 Task: Create a due date automation trigger when advanced on, on the monday of the week a card is due add fields without all custom fields completed at 11:00 AM.
Action: Mouse moved to (1006, 290)
Screenshot: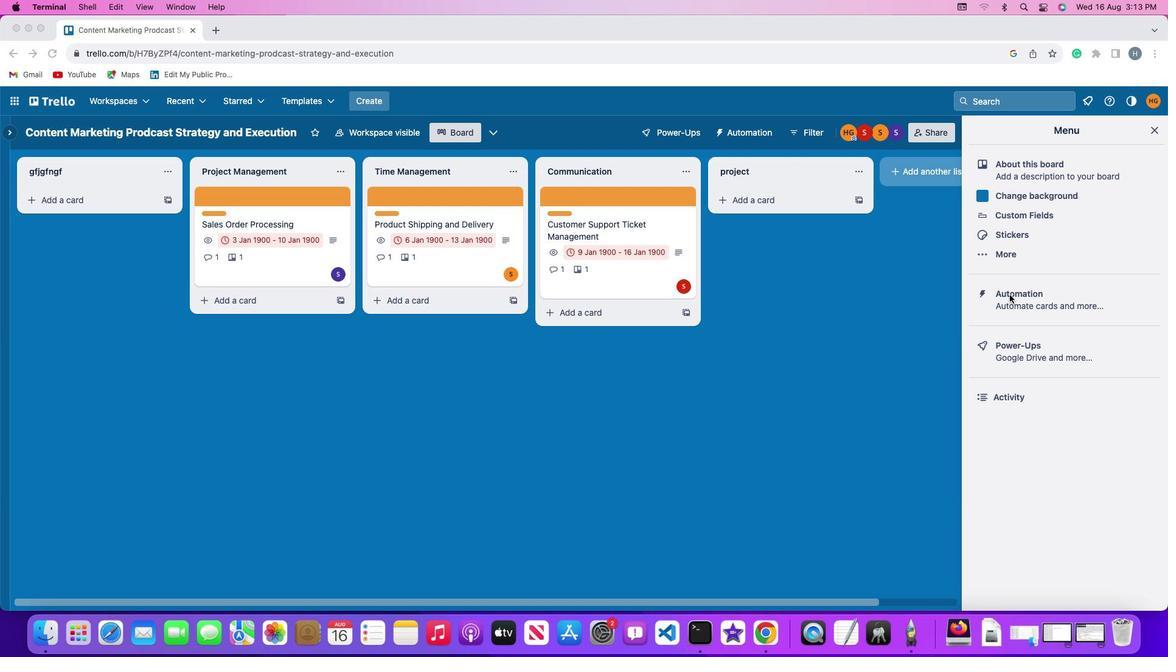 
Action: Mouse pressed left at (1006, 290)
Screenshot: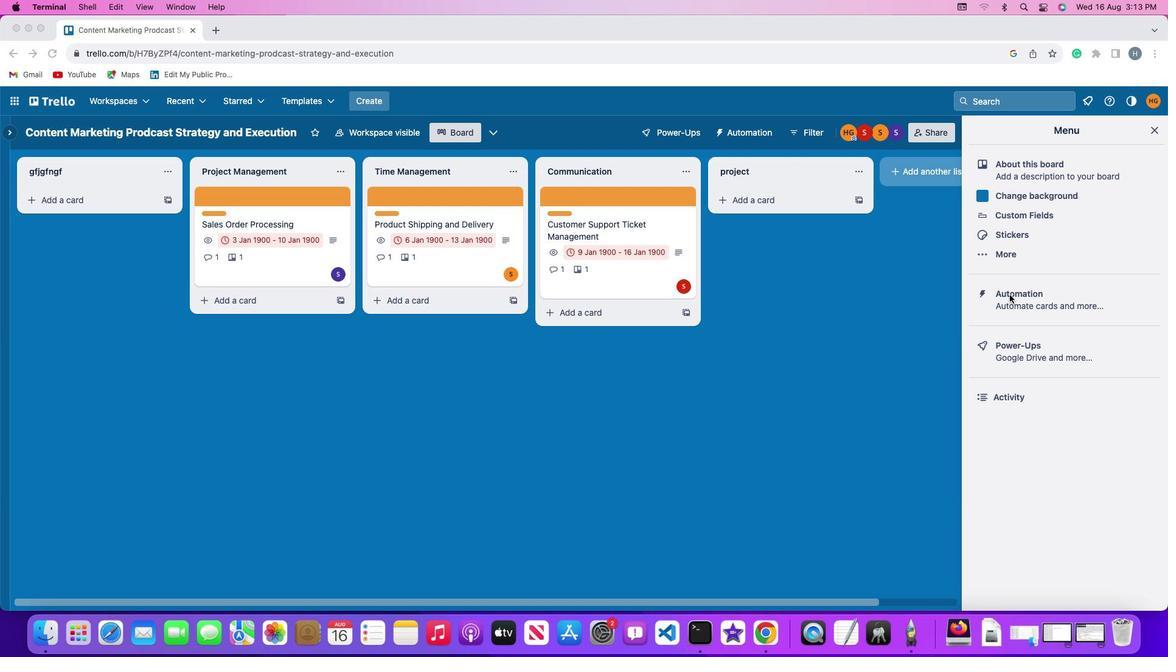 
Action: Mouse pressed left at (1006, 290)
Screenshot: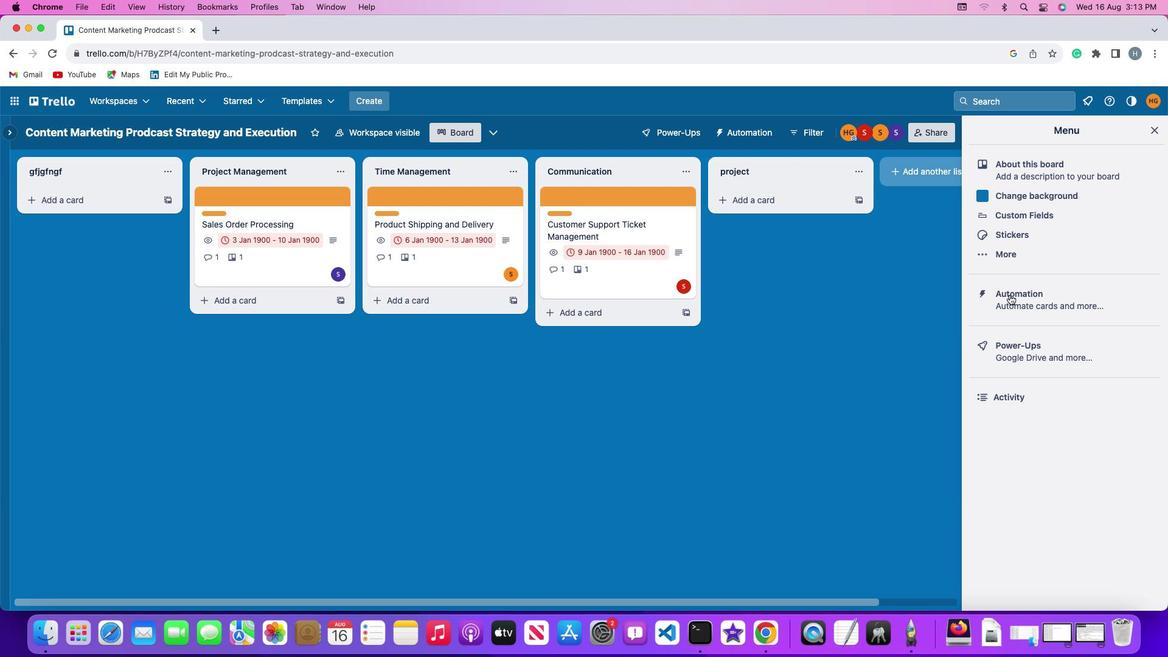 
Action: Mouse moved to (80, 285)
Screenshot: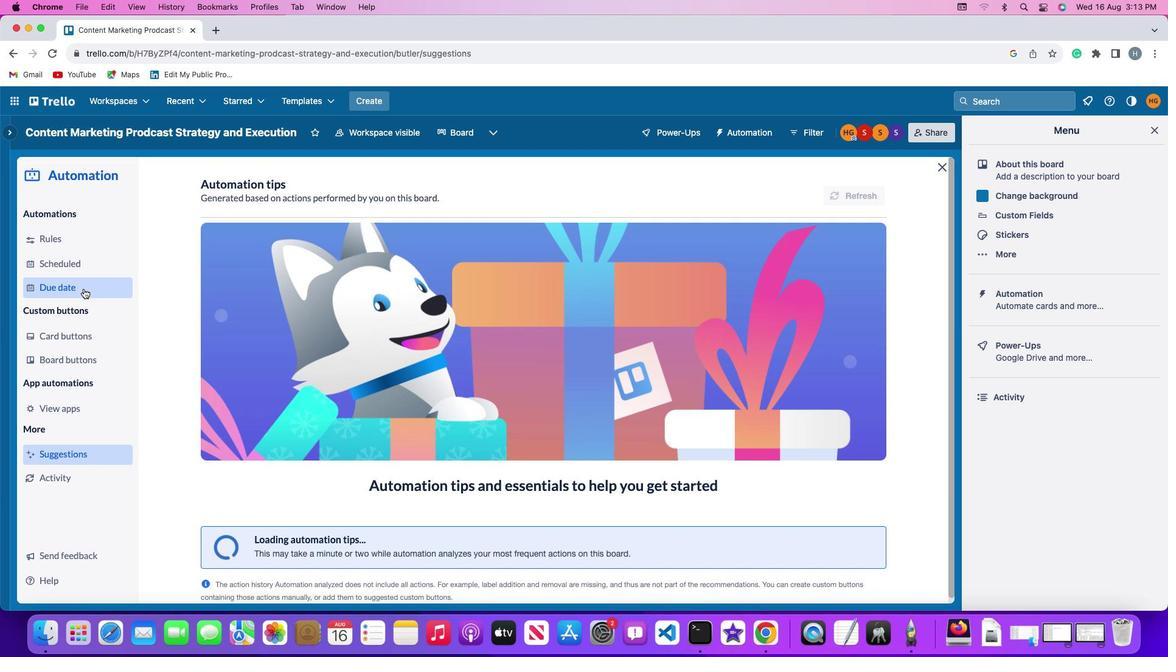 
Action: Mouse pressed left at (80, 285)
Screenshot: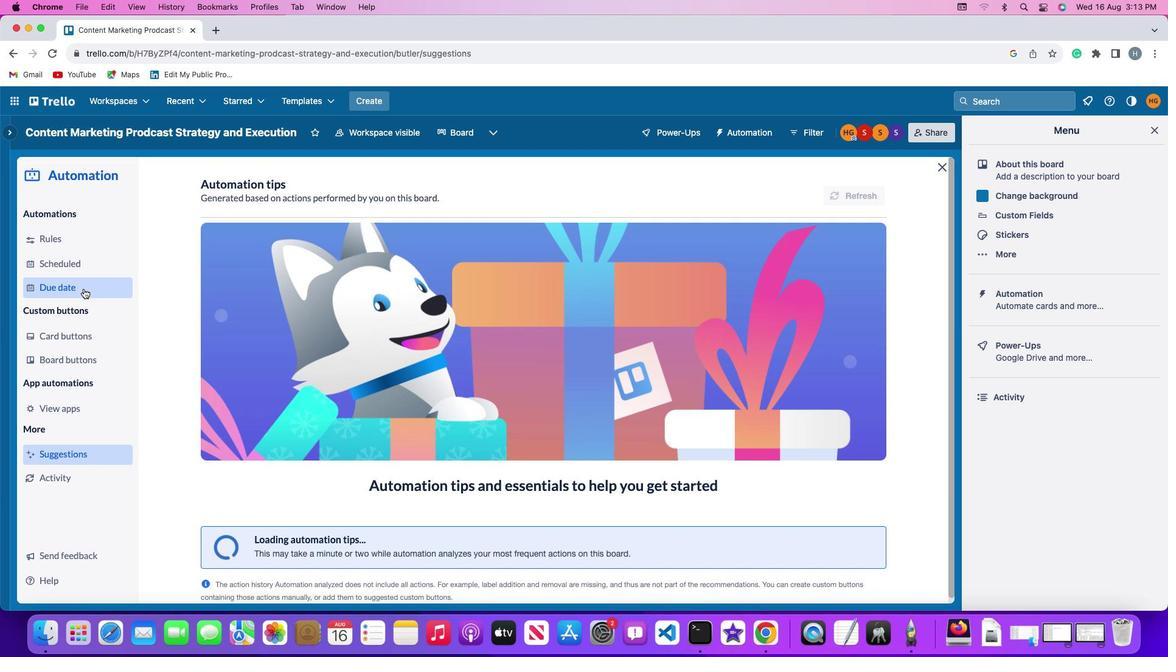 
Action: Mouse moved to (829, 180)
Screenshot: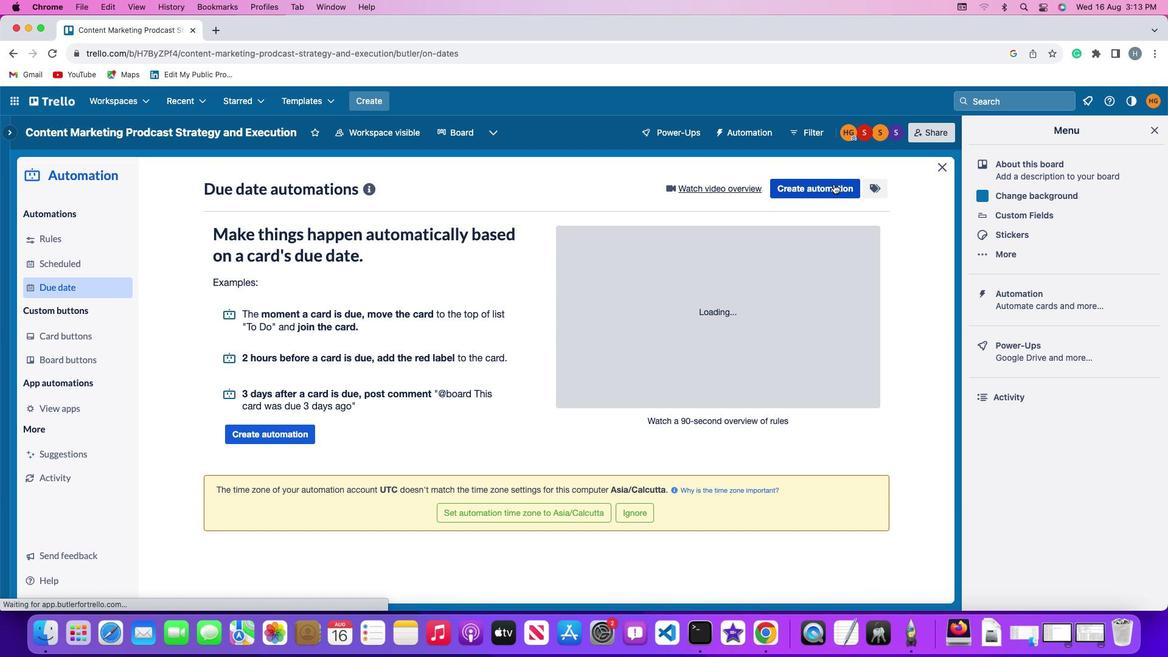 
Action: Mouse pressed left at (829, 180)
Screenshot: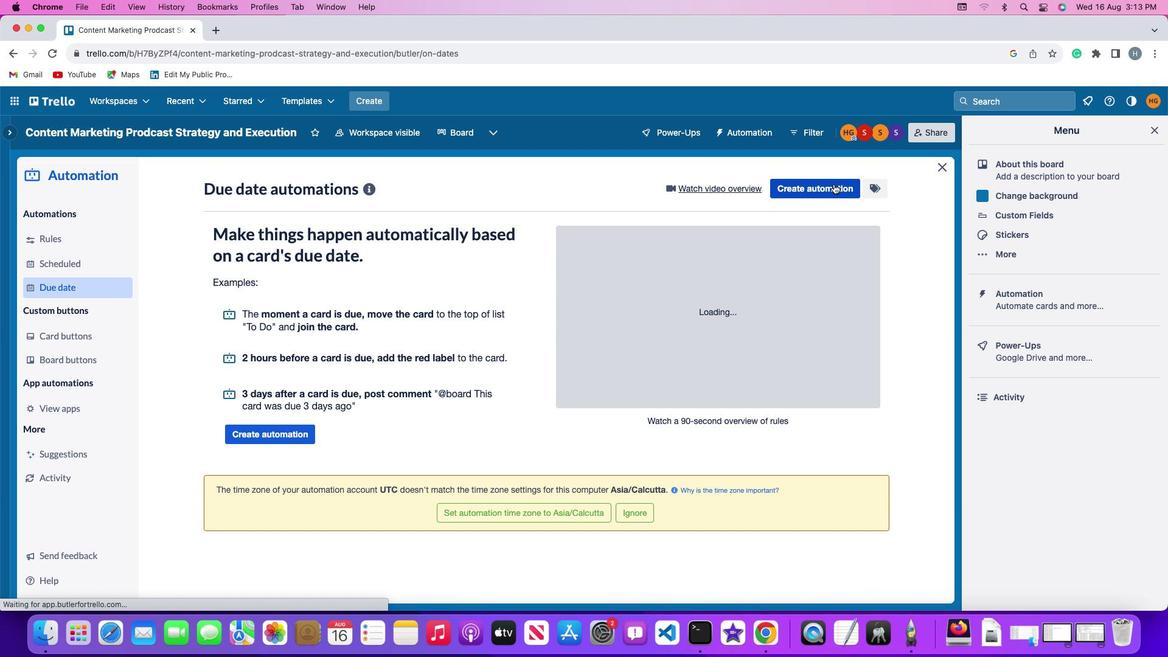 
Action: Mouse moved to (265, 304)
Screenshot: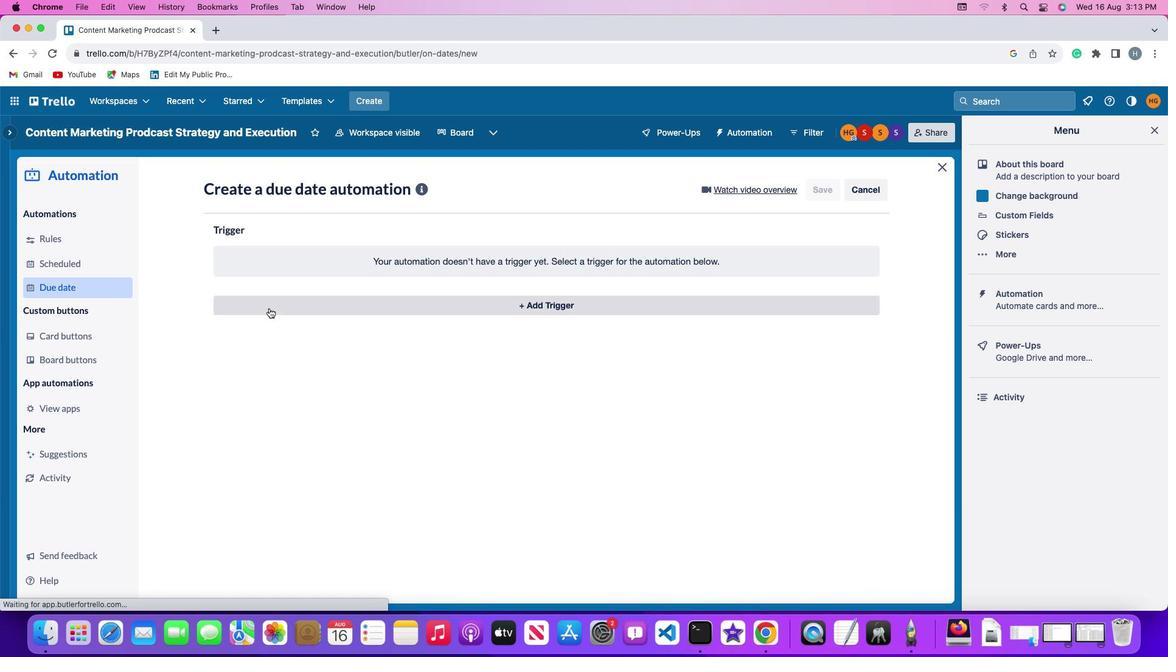 
Action: Mouse pressed left at (265, 304)
Screenshot: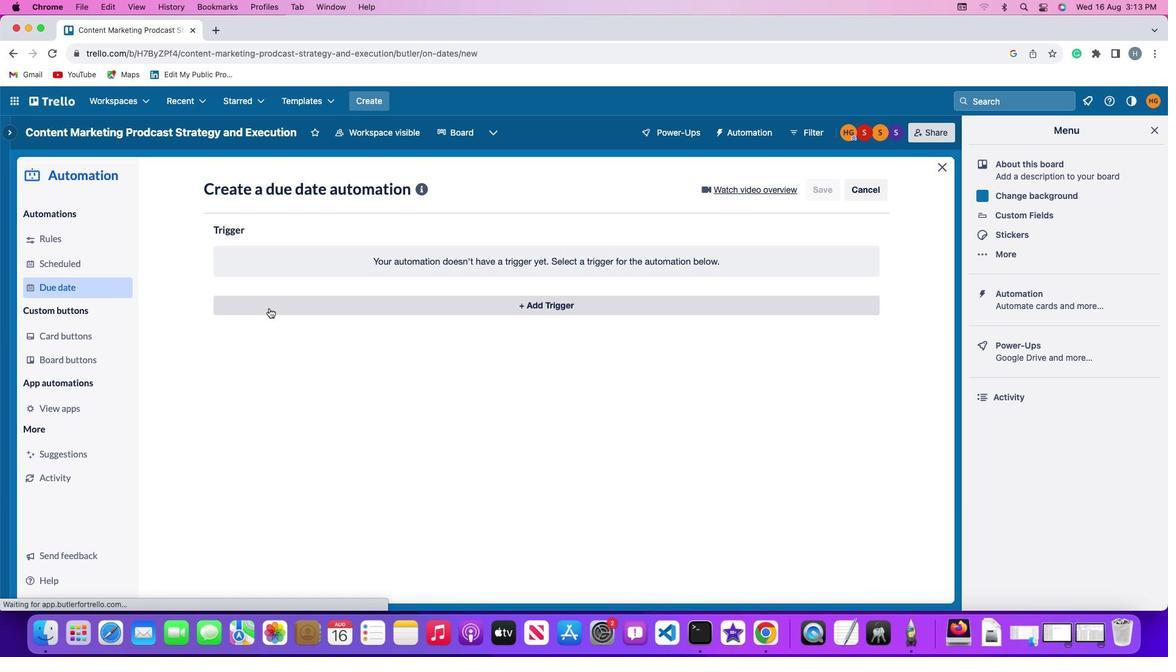 
Action: Mouse moved to (261, 533)
Screenshot: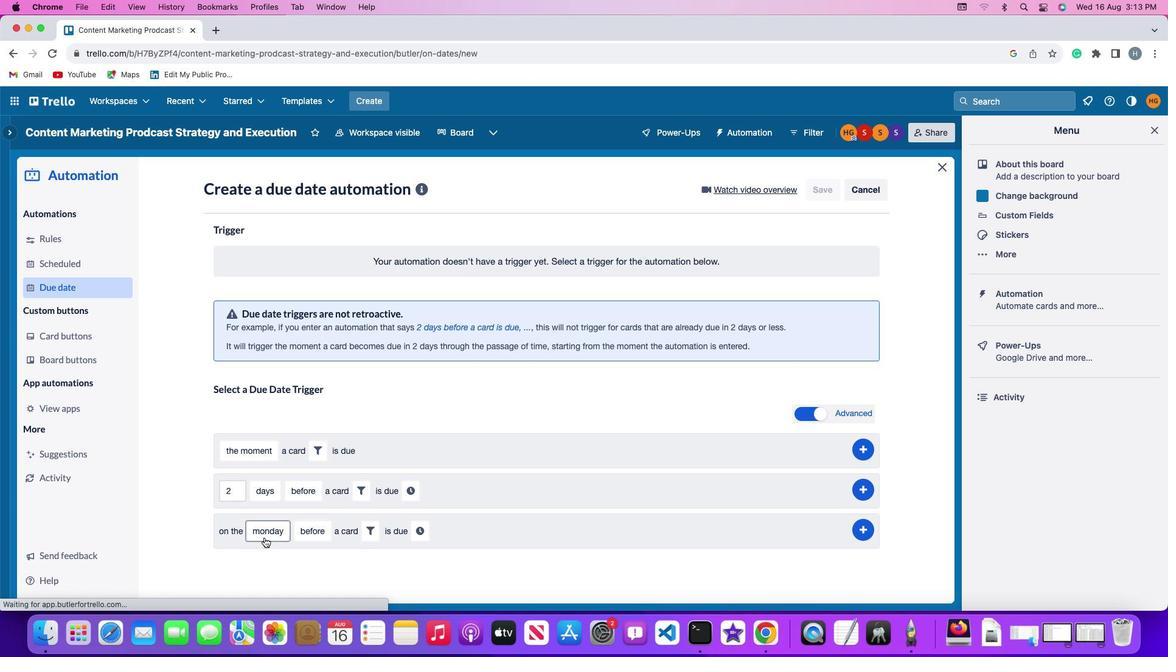 
Action: Mouse pressed left at (261, 533)
Screenshot: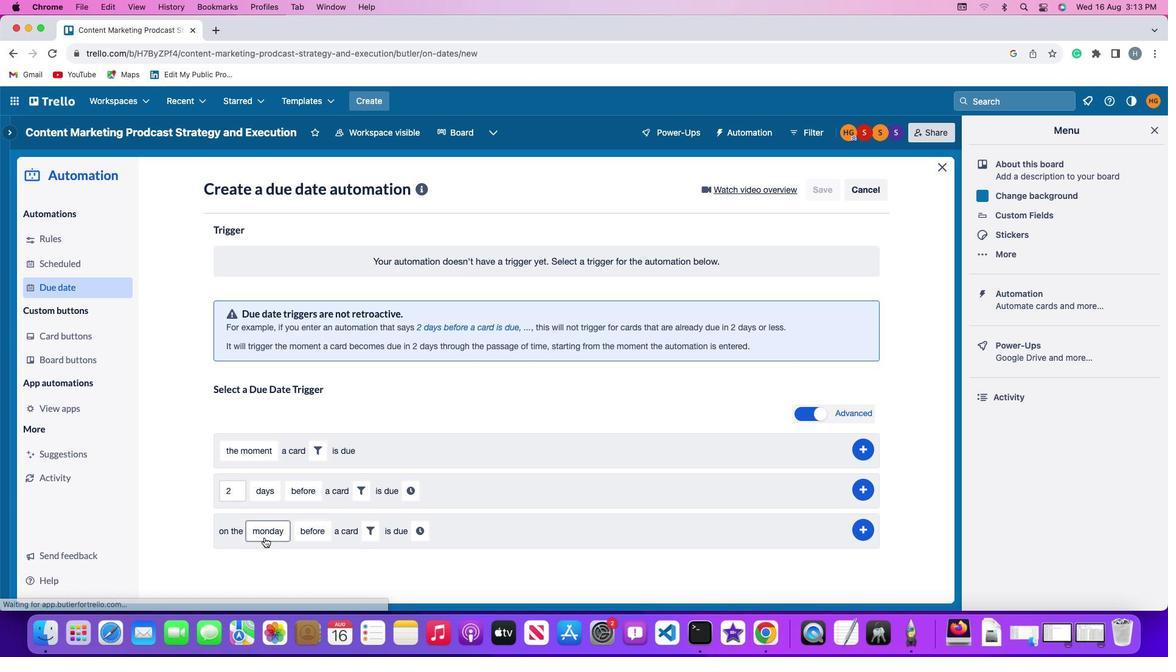 
Action: Mouse moved to (279, 351)
Screenshot: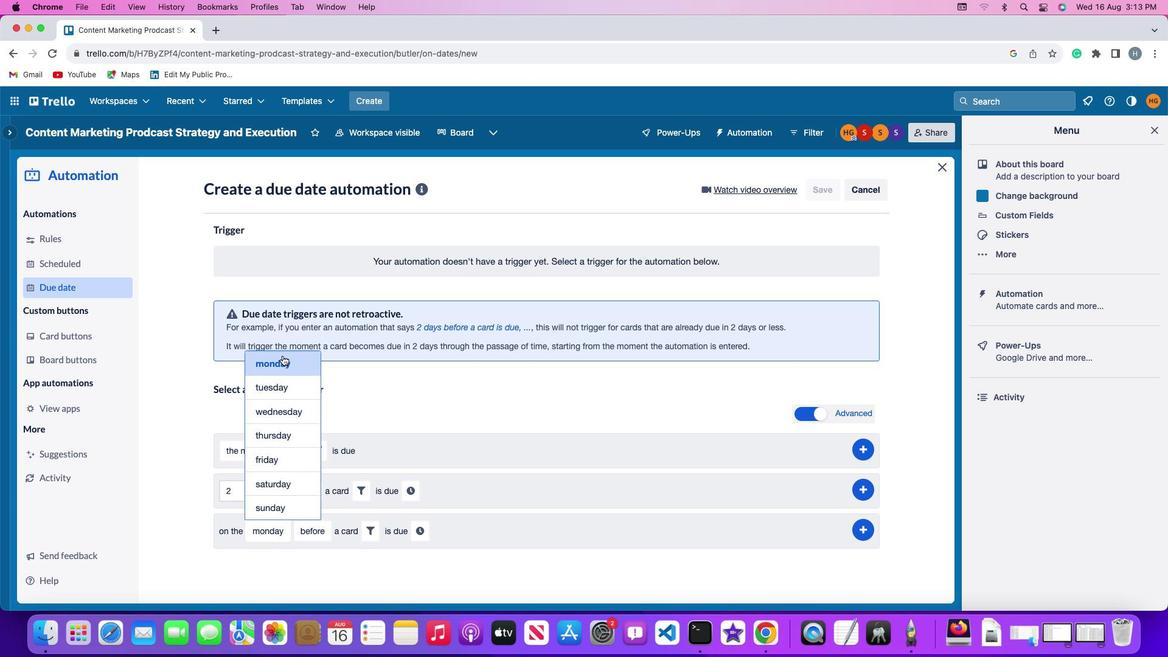 
Action: Mouse pressed left at (279, 351)
Screenshot: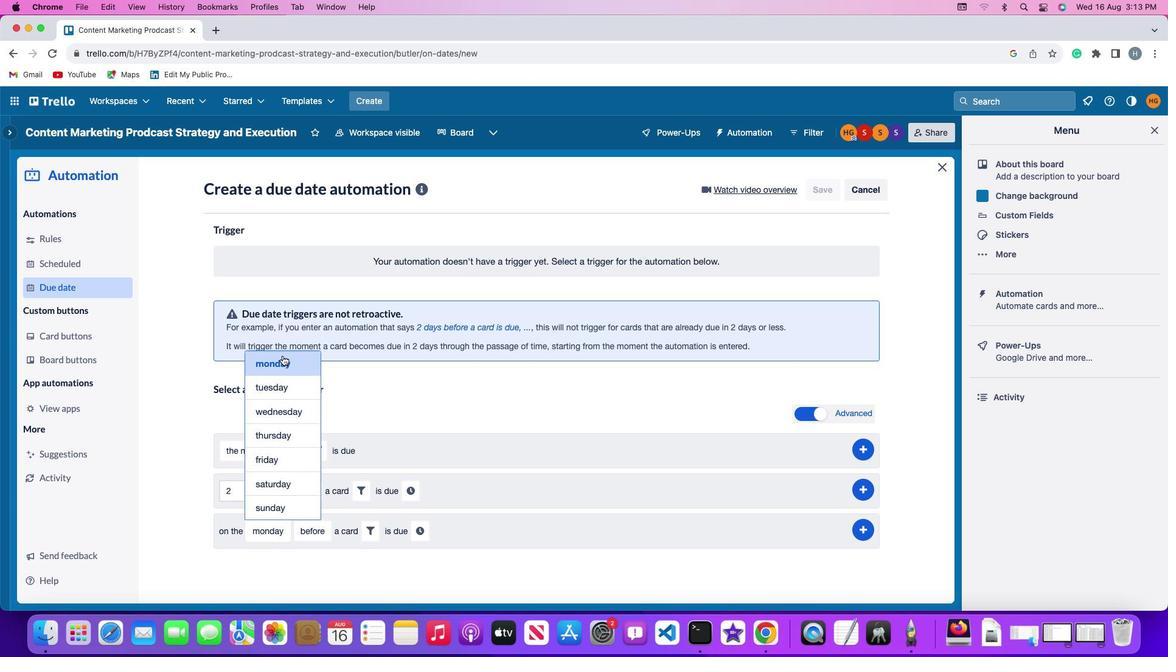 
Action: Mouse moved to (312, 529)
Screenshot: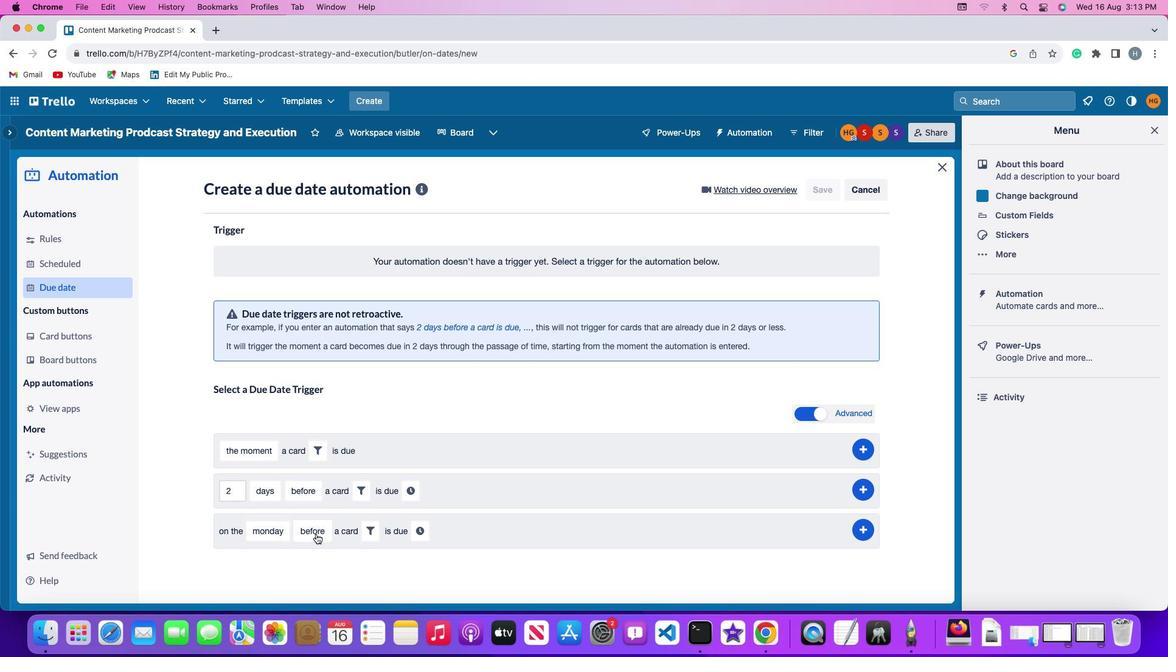 
Action: Mouse pressed left at (312, 529)
Screenshot: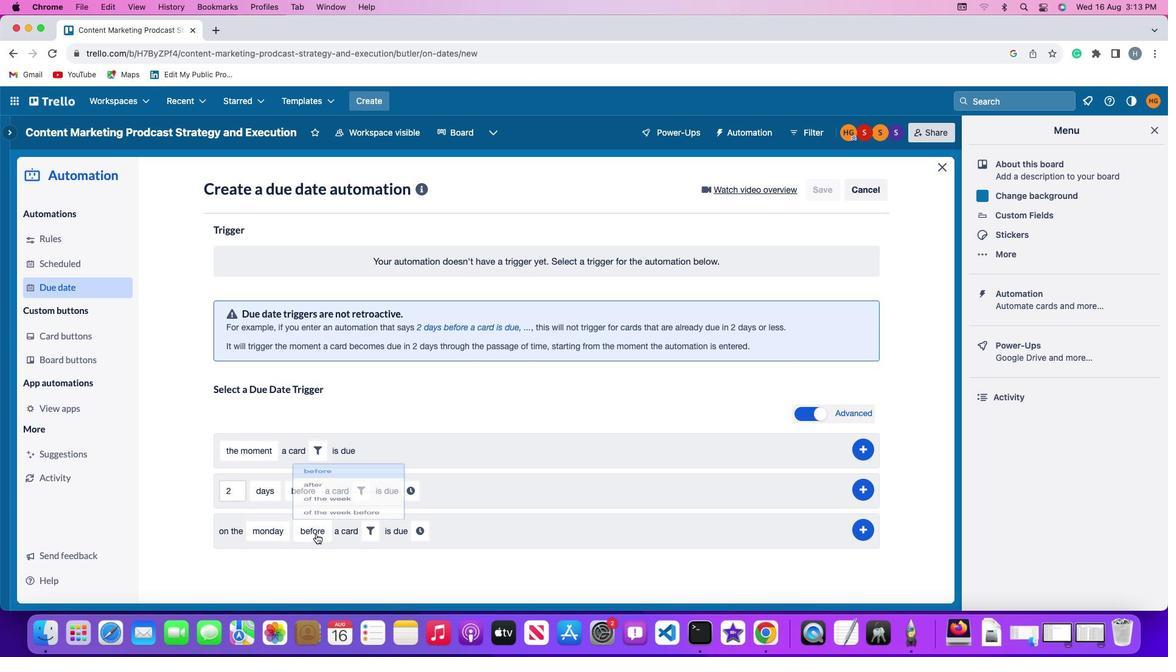 
Action: Mouse moved to (324, 481)
Screenshot: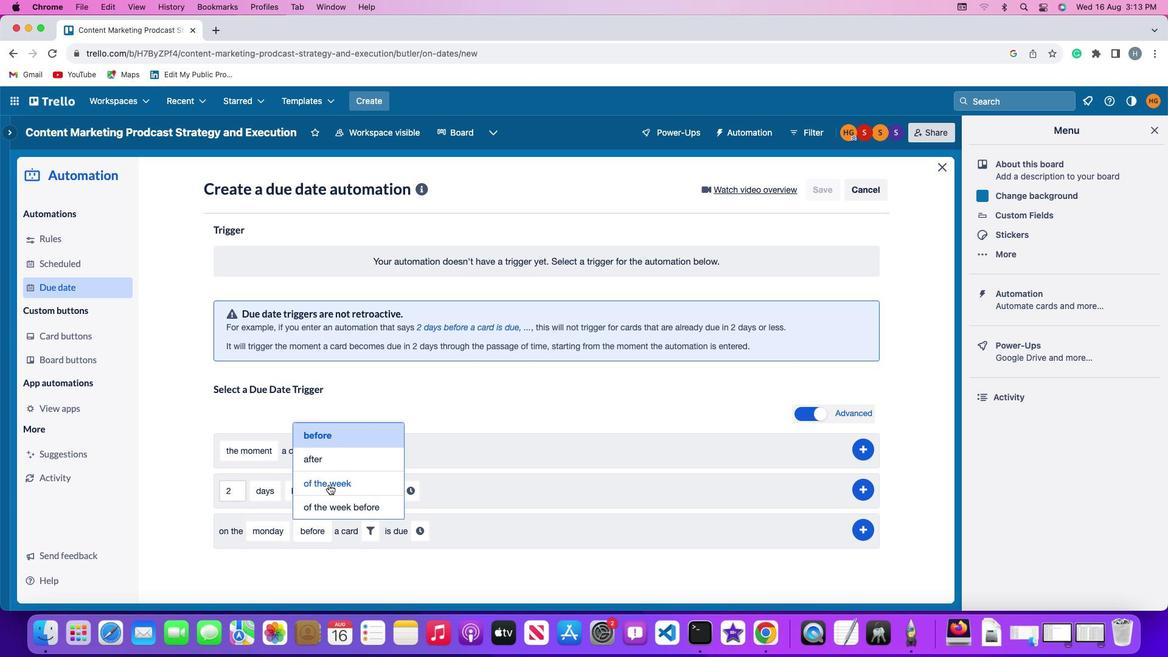 
Action: Mouse pressed left at (324, 481)
Screenshot: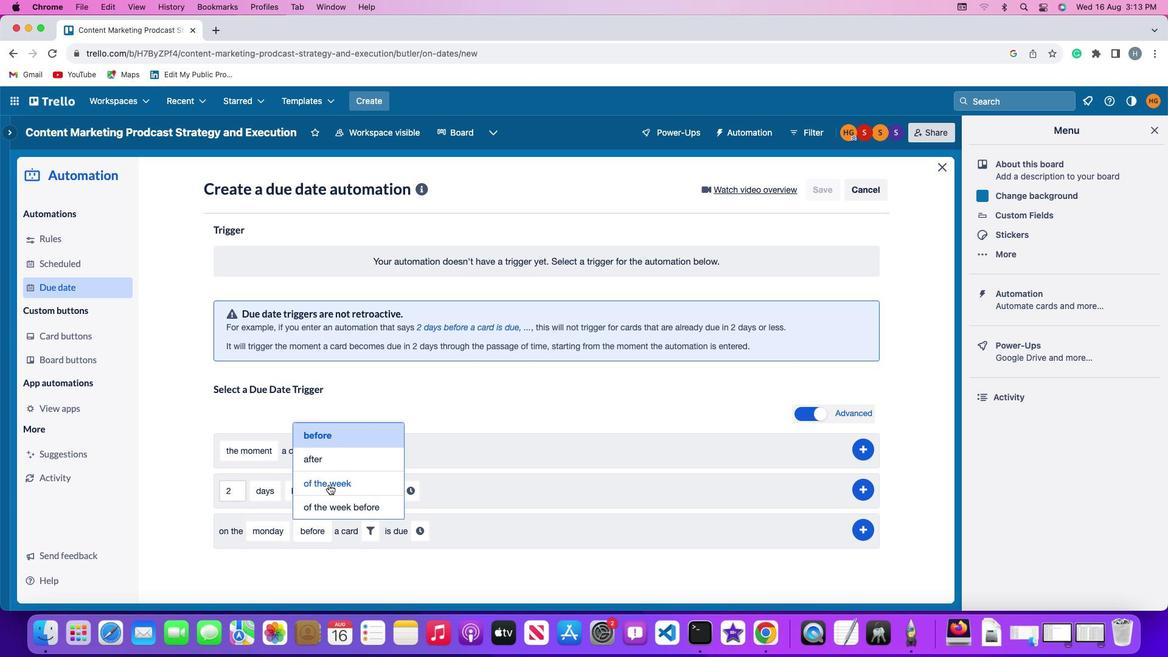 
Action: Mouse moved to (382, 527)
Screenshot: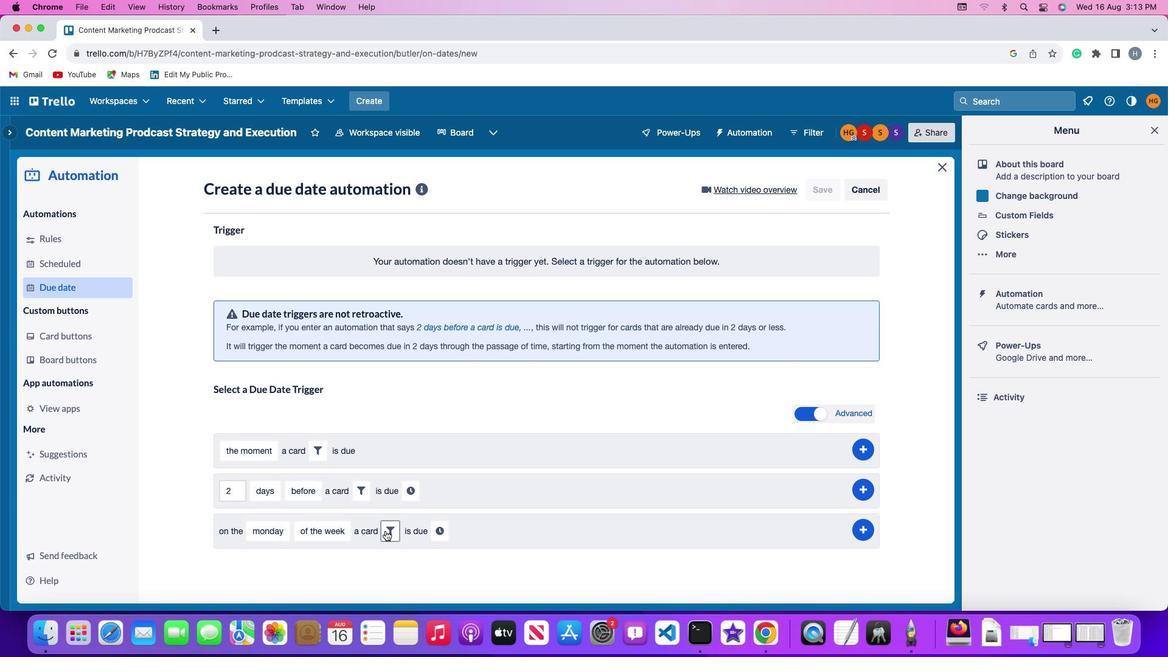 
Action: Mouse pressed left at (382, 527)
Screenshot: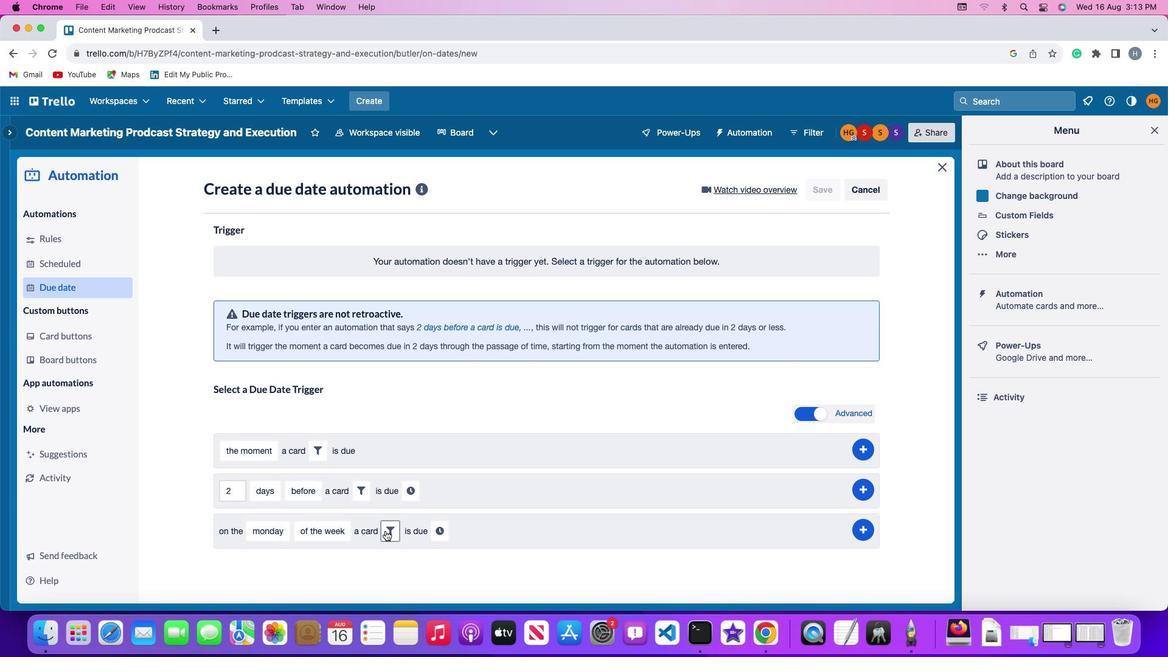 
Action: Mouse moved to (569, 565)
Screenshot: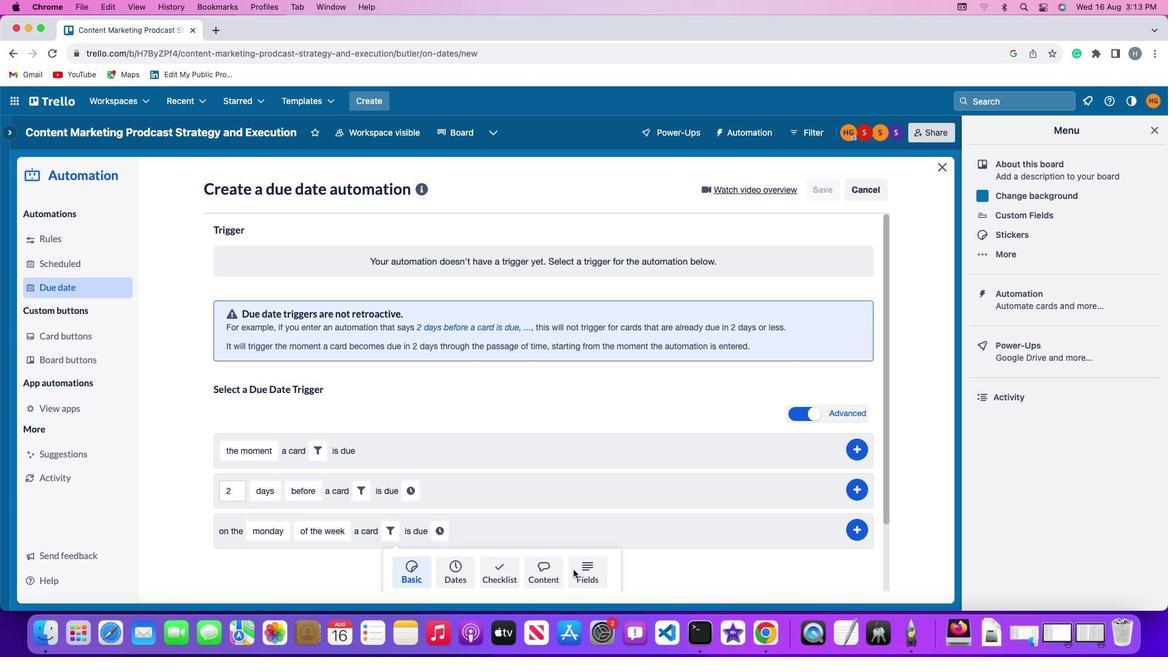 
Action: Mouse pressed left at (569, 565)
Screenshot: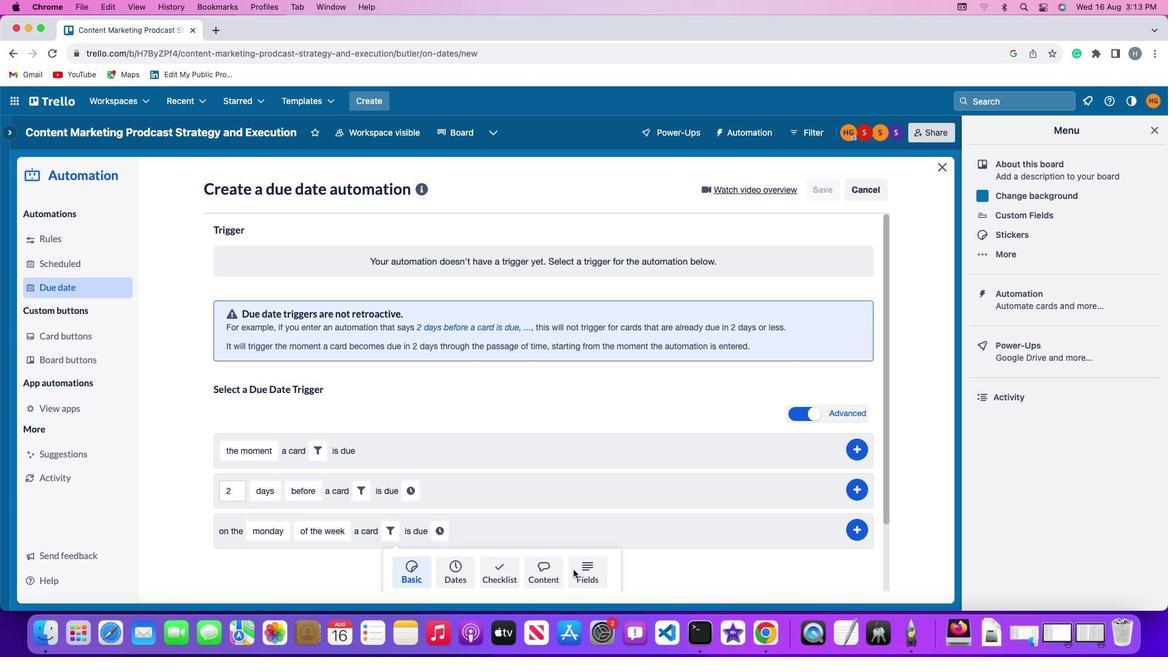 
Action: Mouse moved to (321, 556)
Screenshot: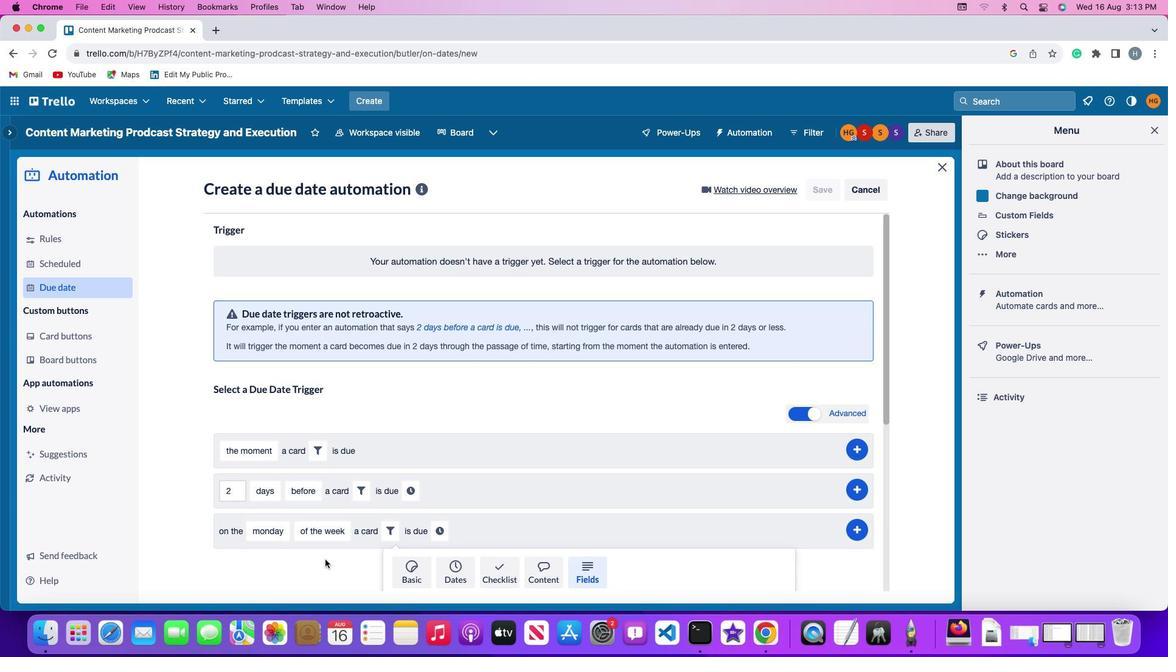 
Action: Mouse scrolled (321, 556) with delta (-3, -3)
Screenshot: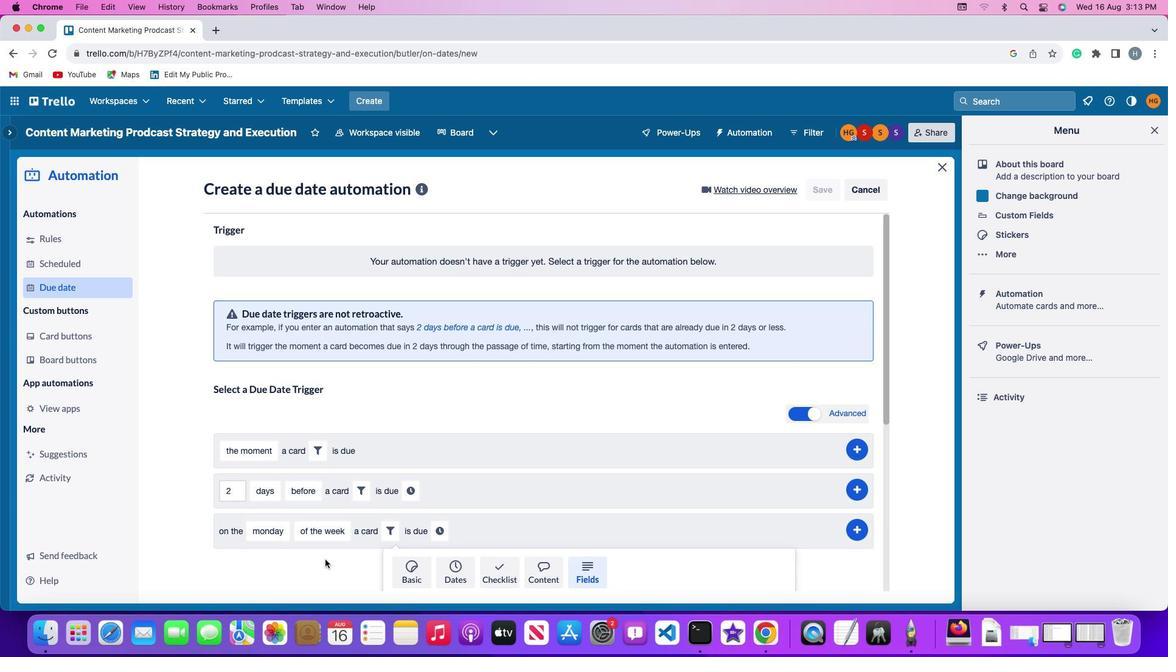 
Action: Mouse scrolled (321, 556) with delta (-3, -3)
Screenshot: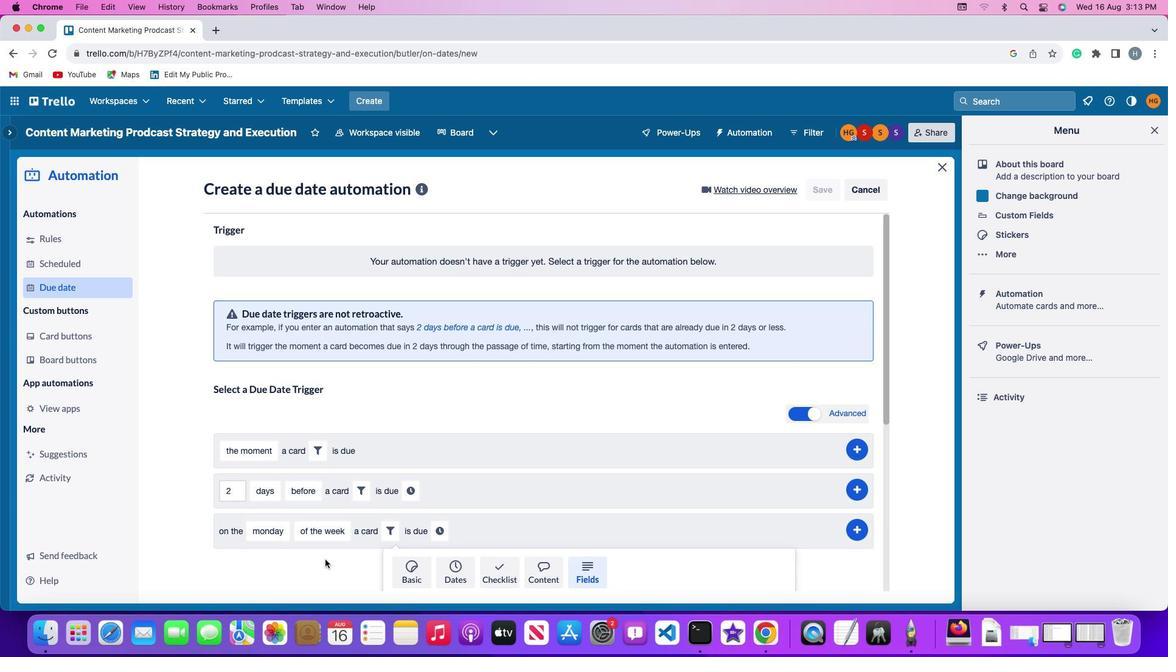 
Action: Mouse scrolled (321, 556) with delta (-3, -4)
Screenshot: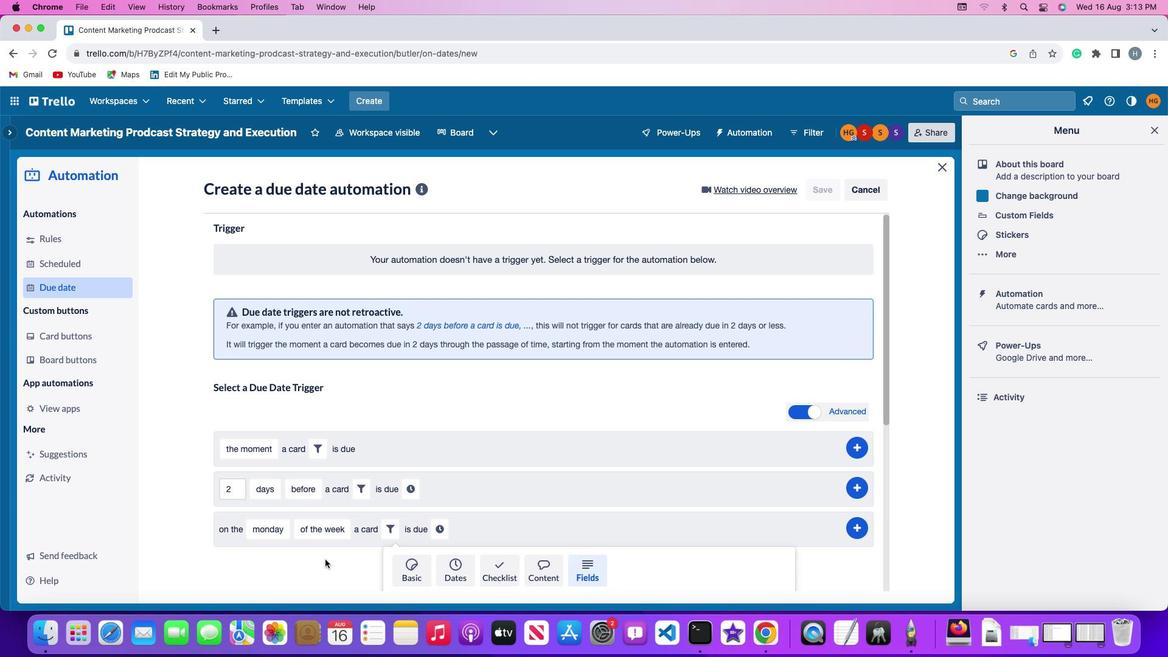 
Action: Mouse moved to (387, 543)
Screenshot: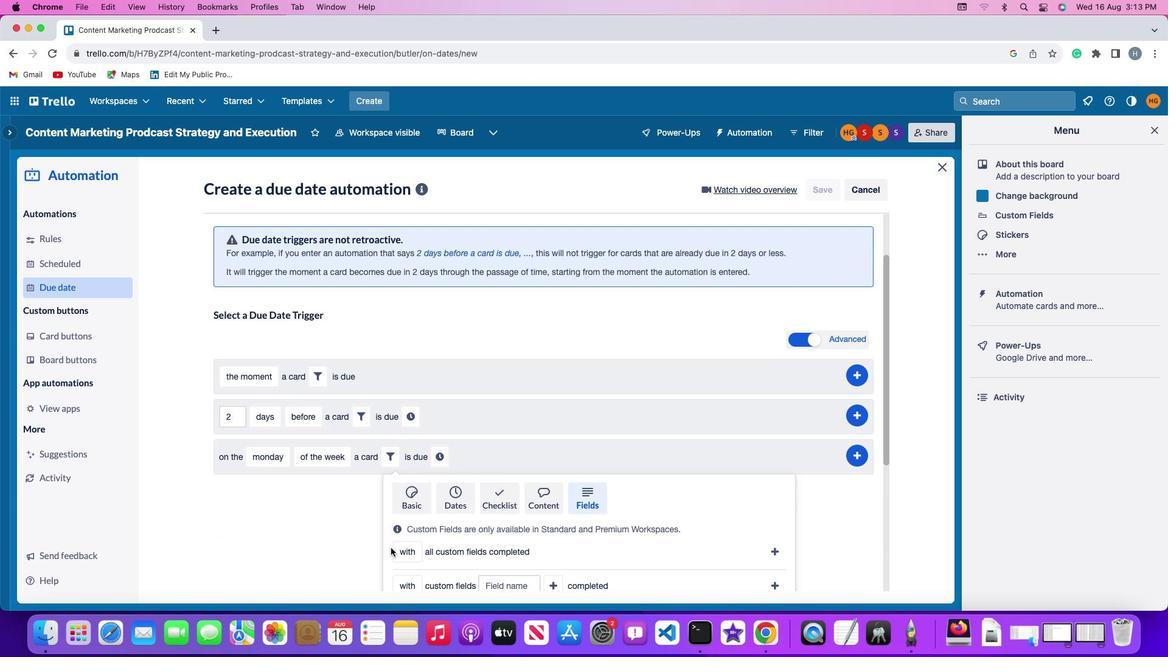 
Action: Mouse pressed left at (387, 543)
Screenshot: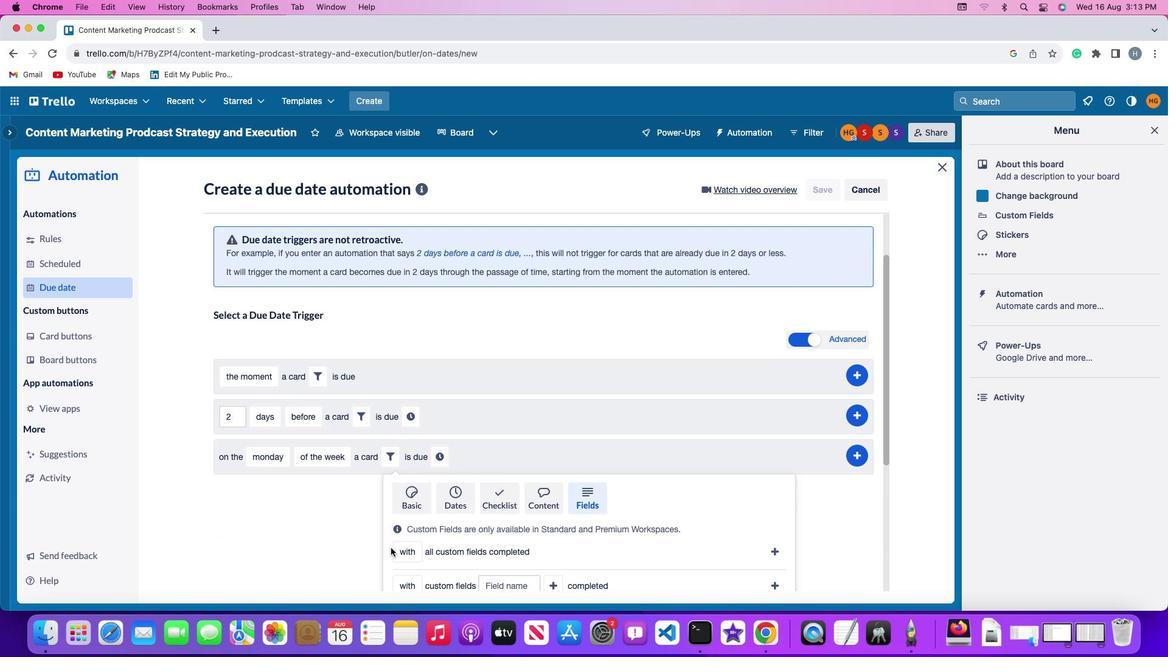
Action: Mouse moved to (402, 546)
Screenshot: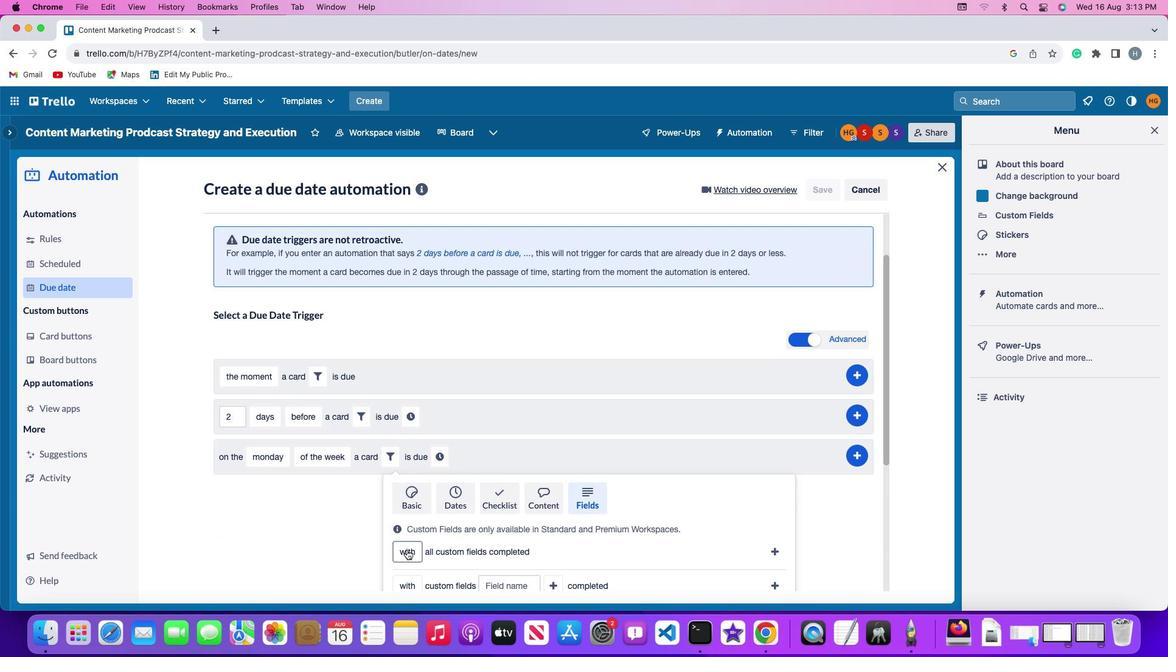 
Action: Mouse pressed left at (402, 546)
Screenshot: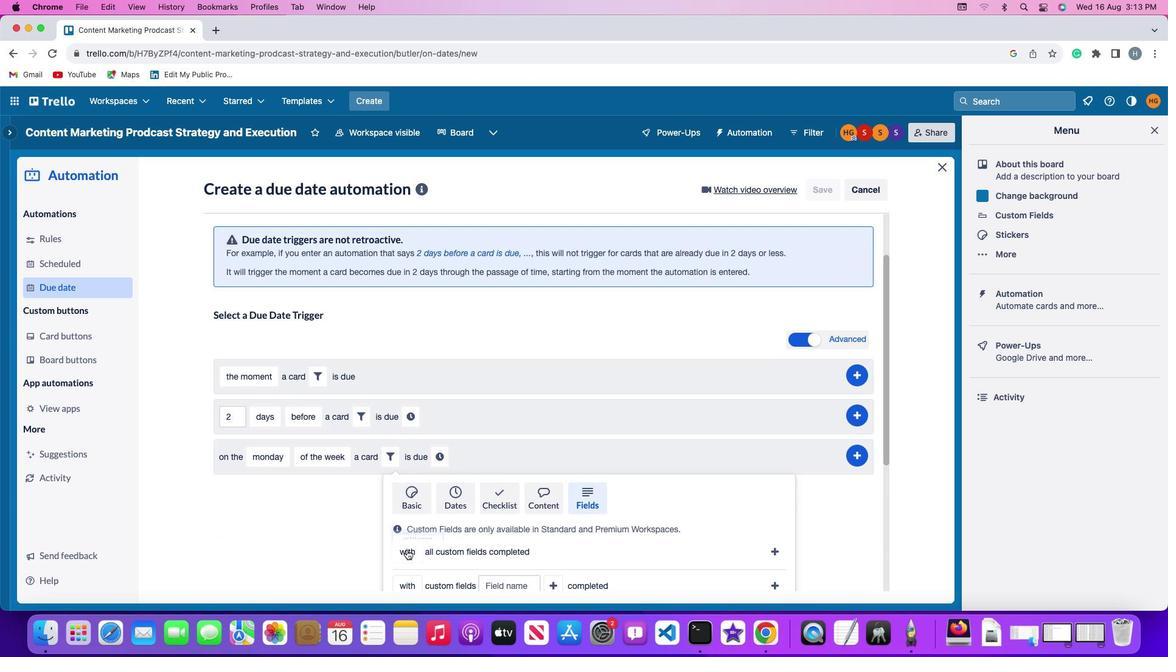 
Action: Mouse moved to (412, 524)
Screenshot: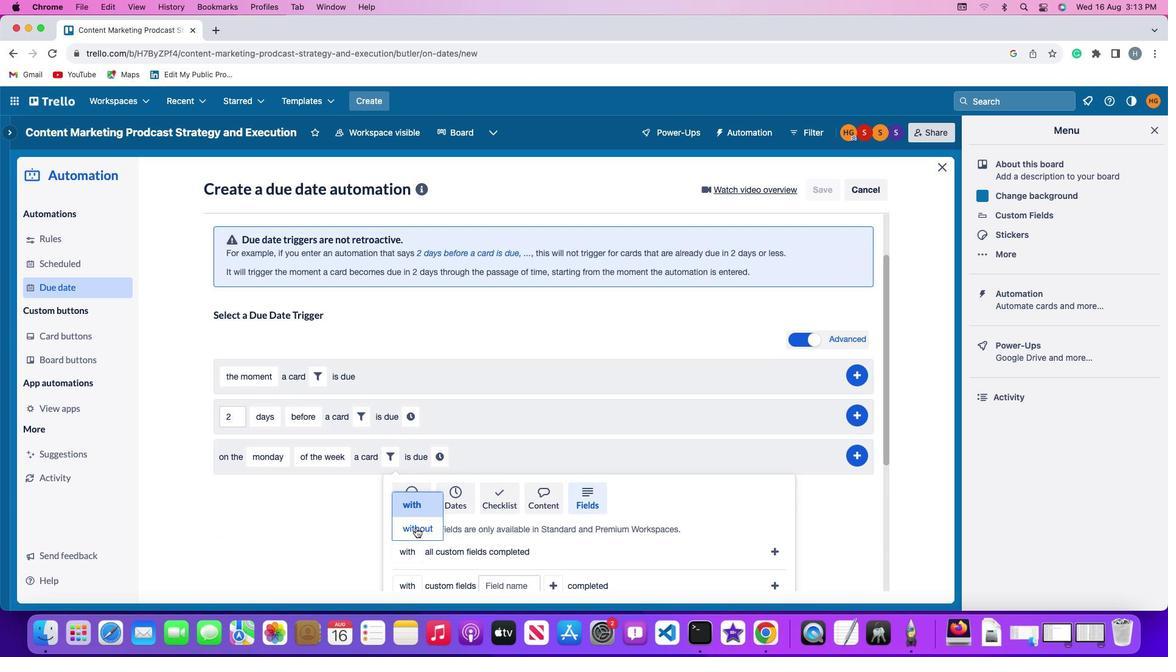
Action: Mouse pressed left at (412, 524)
Screenshot: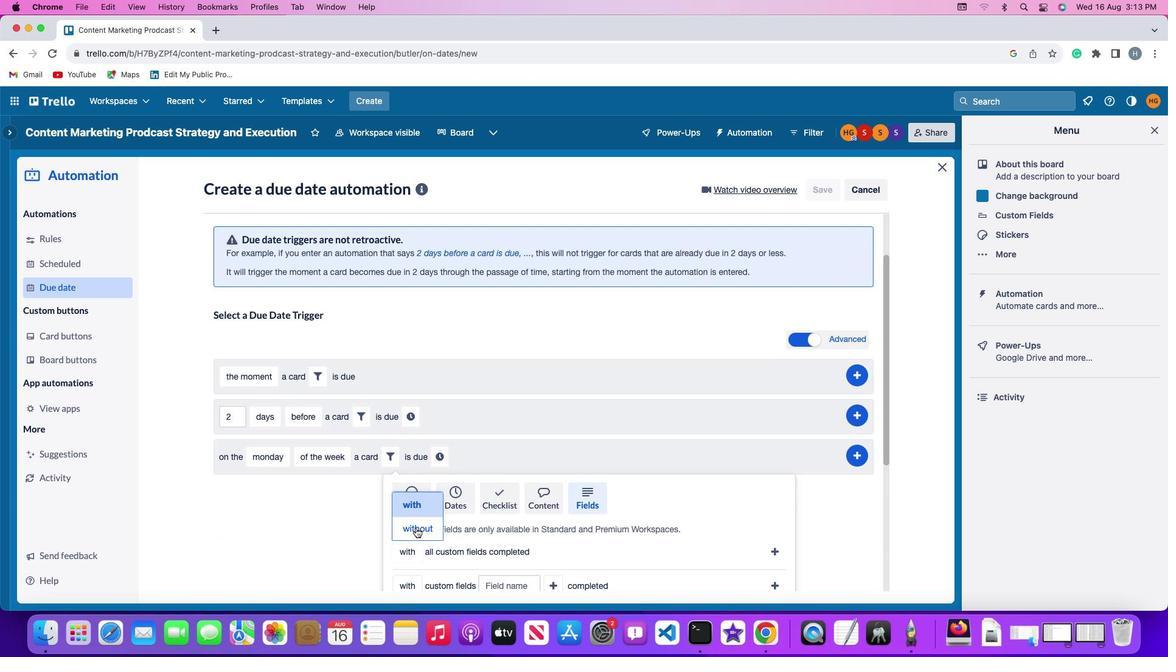 
Action: Mouse moved to (770, 543)
Screenshot: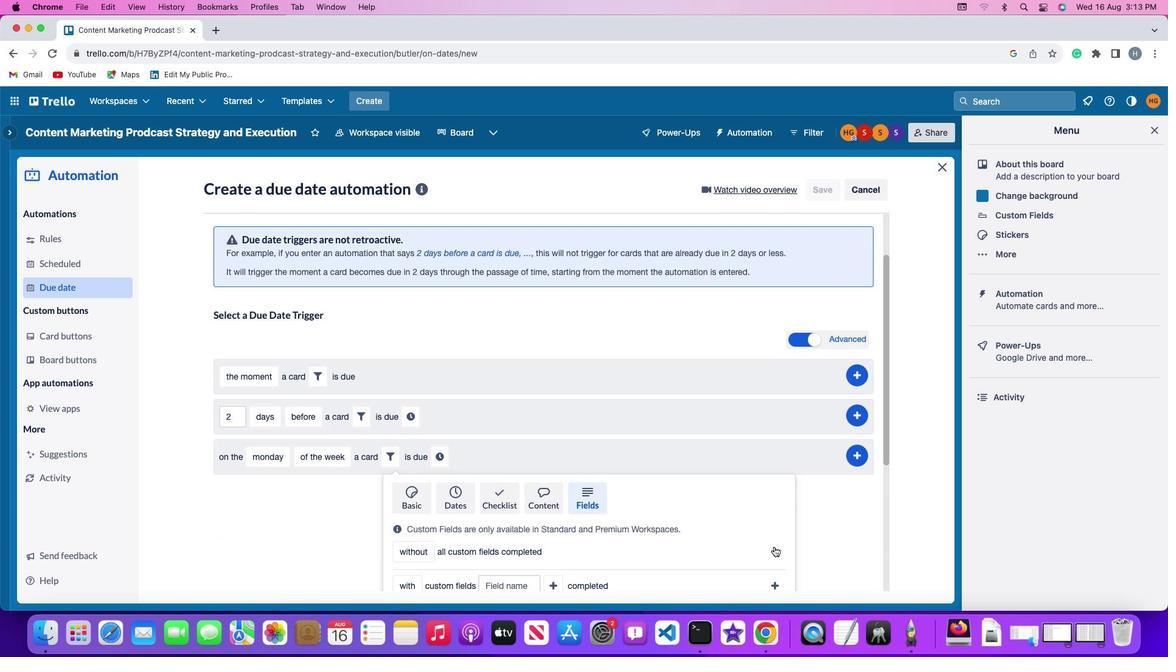 
Action: Mouse pressed left at (770, 543)
Screenshot: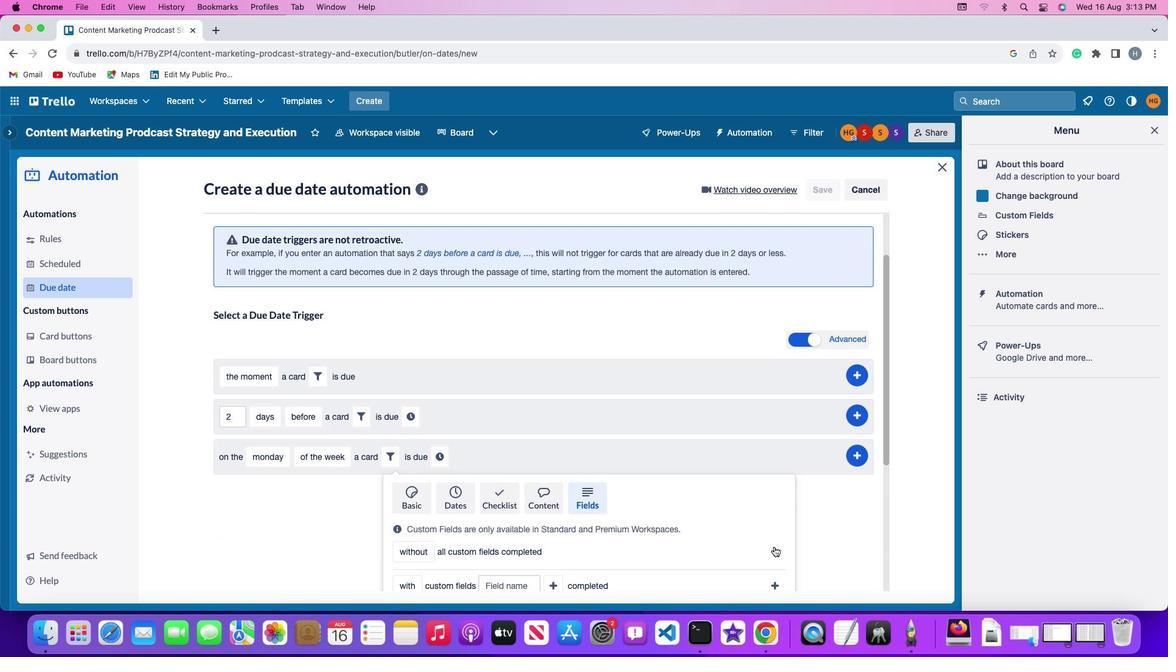 
Action: Mouse moved to (599, 529)
Screenshot: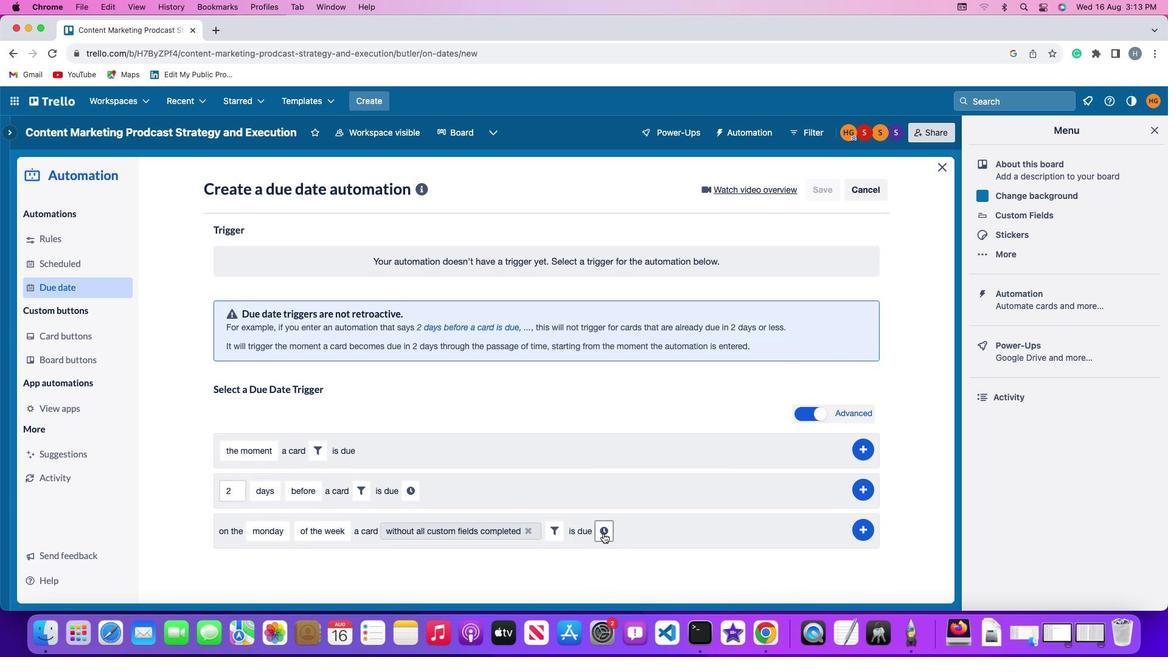
Action: Mouse pressed left at (599, 529)
Screenshot: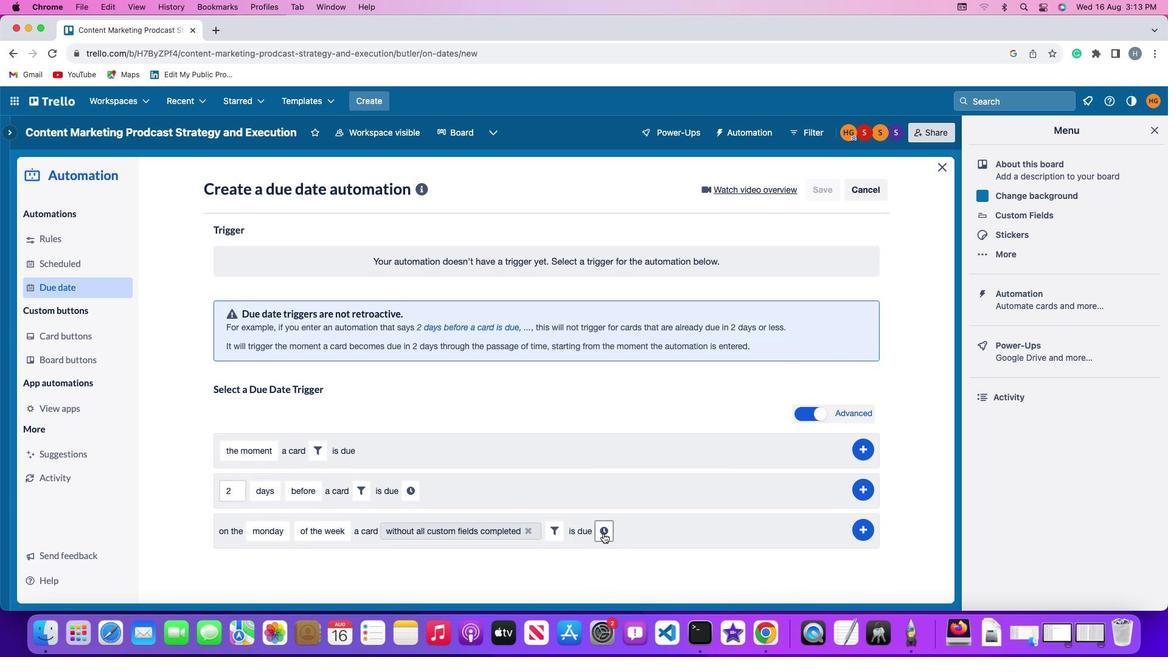 
Action: Mouse moved to (627, 530)
Screenshot: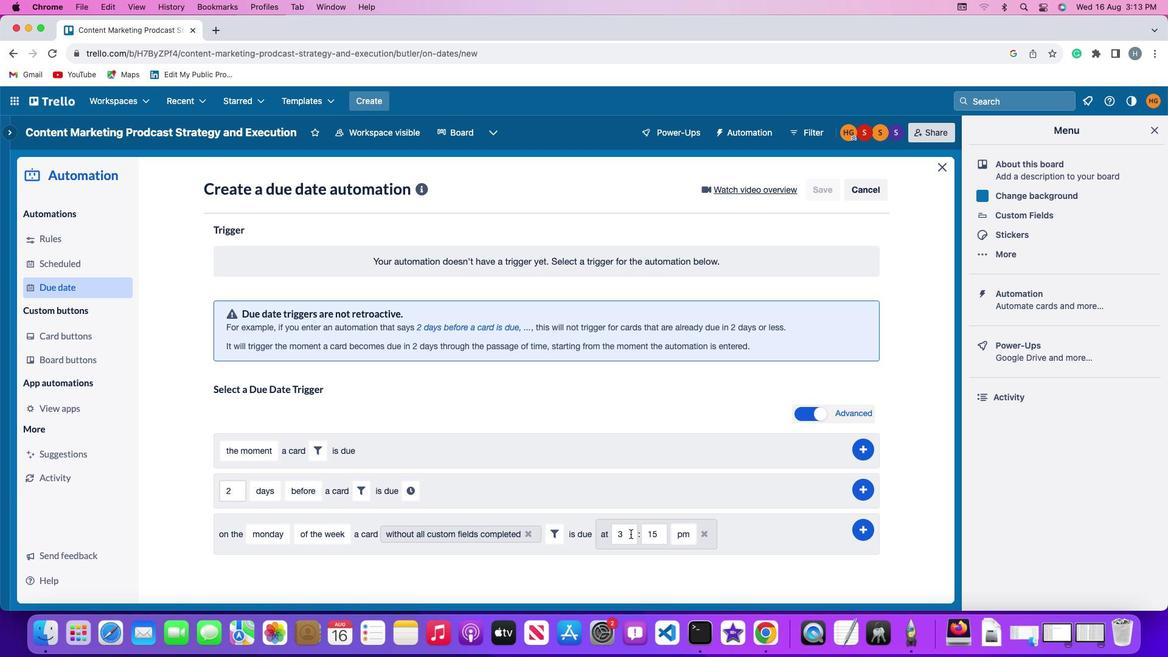 
Action: Mouse pressed left at (627, 530)
Screenshot: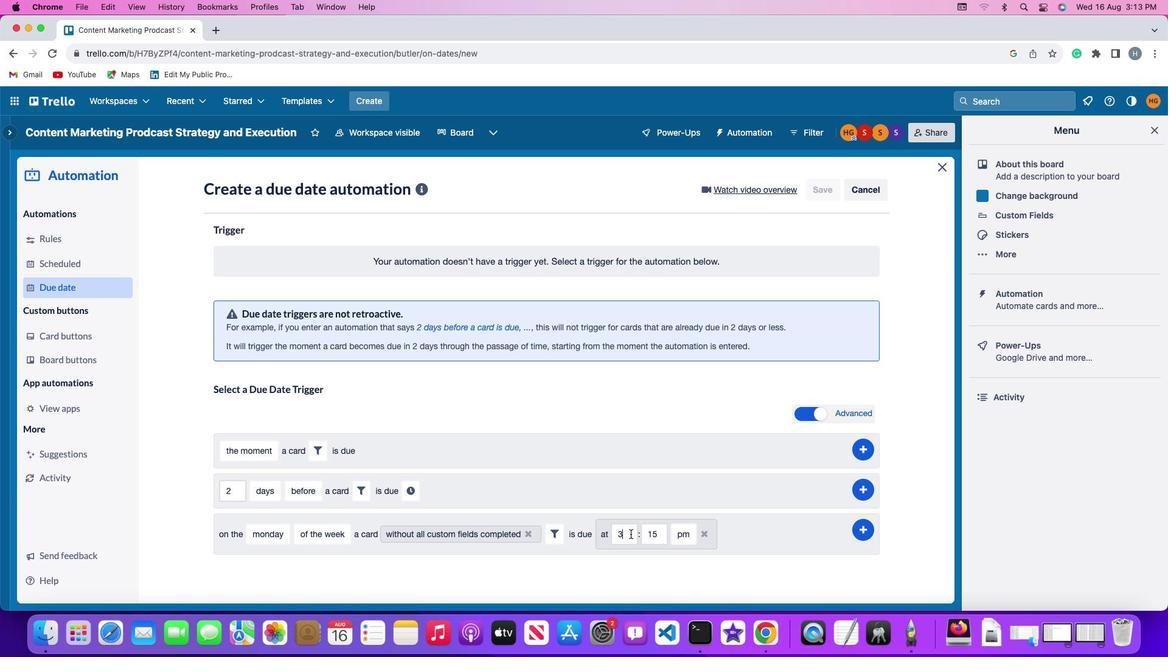 
Action: Key pressed Key.backspace'1''1'
Screenshot: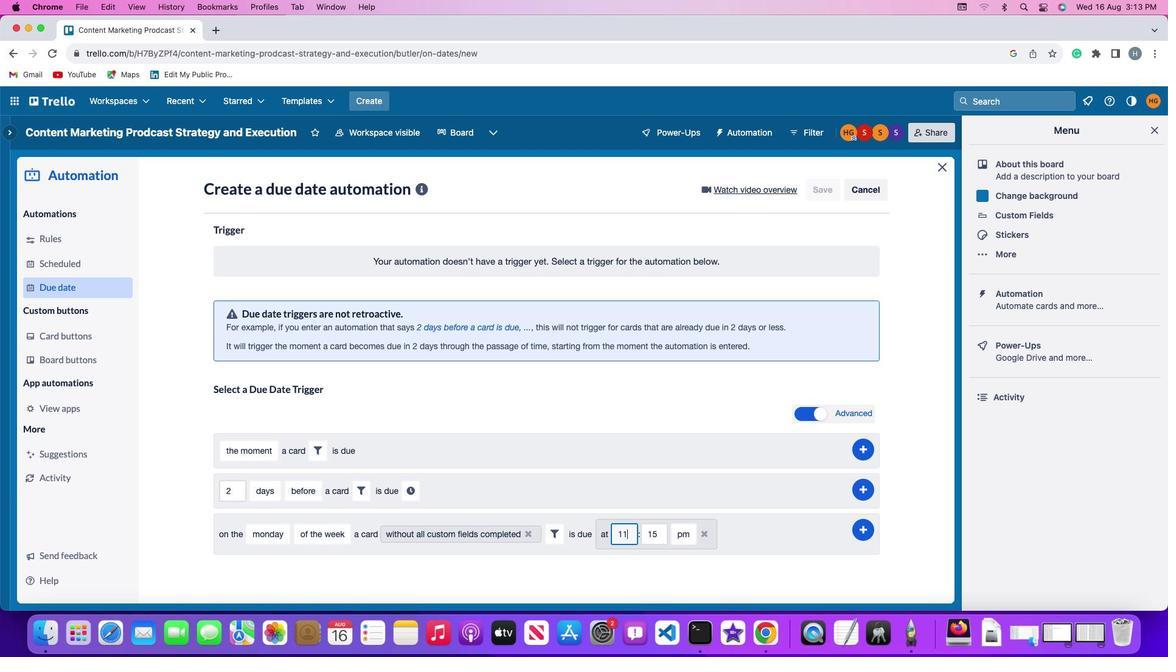
Action: Mouse moved to (654, 529)
Screenshot: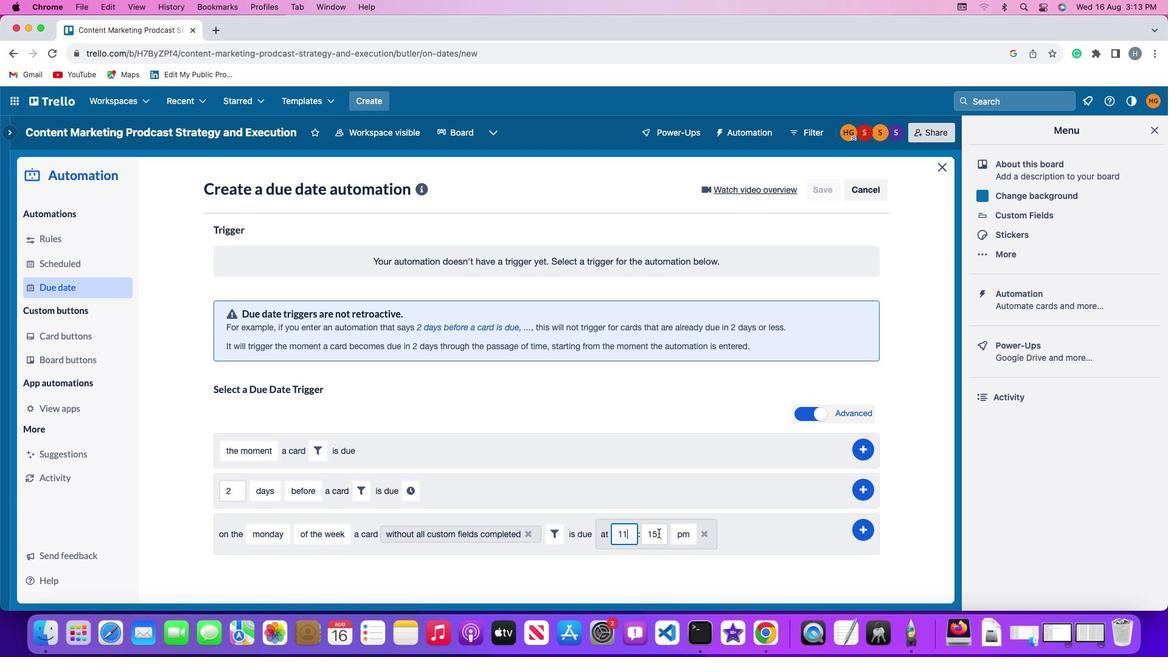 
Action: Mouse pressed left at (654, 529)
Screenshot: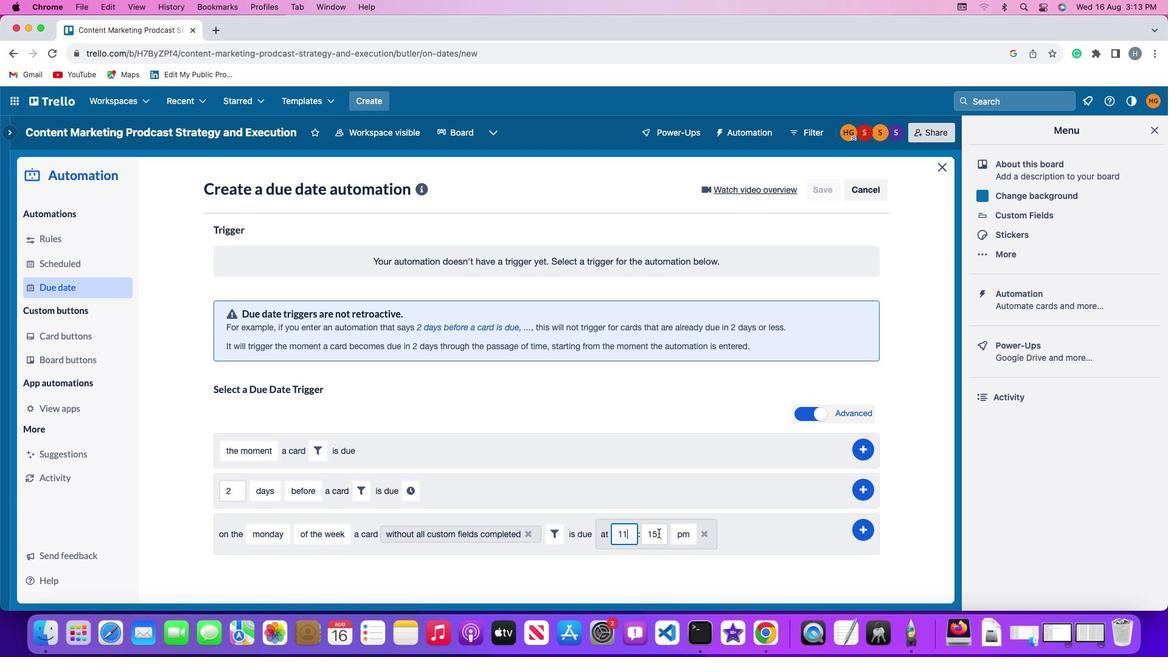 
Action: Key pressed Key.backspaceKey.backspace'0''0'
Screenshot: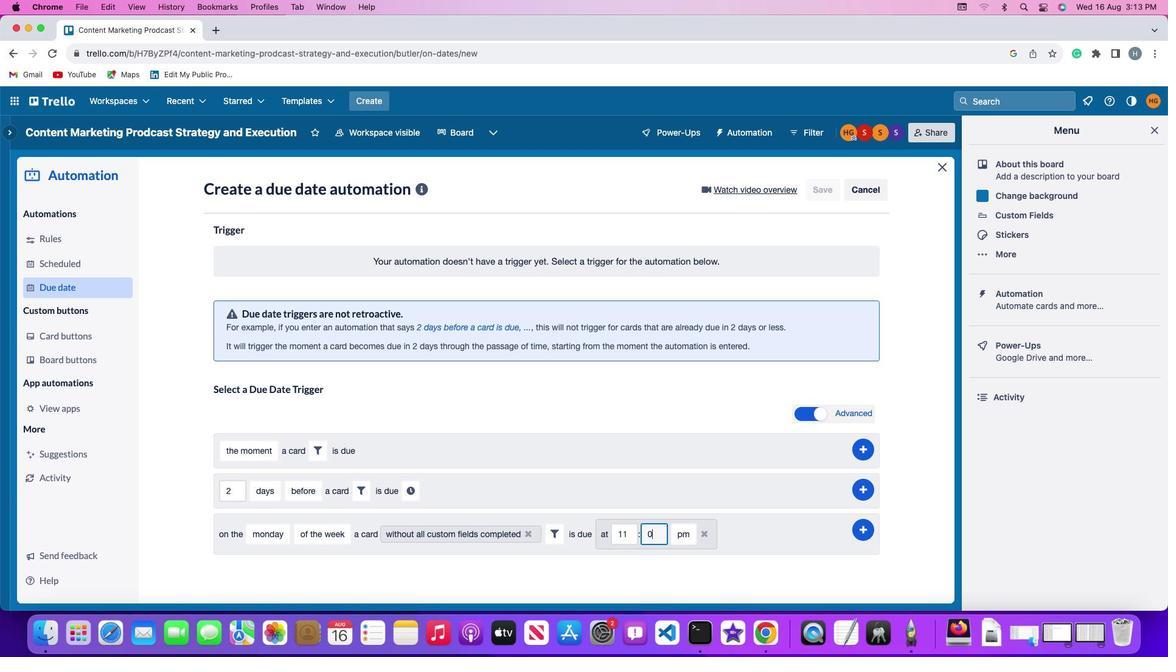 
Action: Mouse moved to (685, 528)
Screenshot: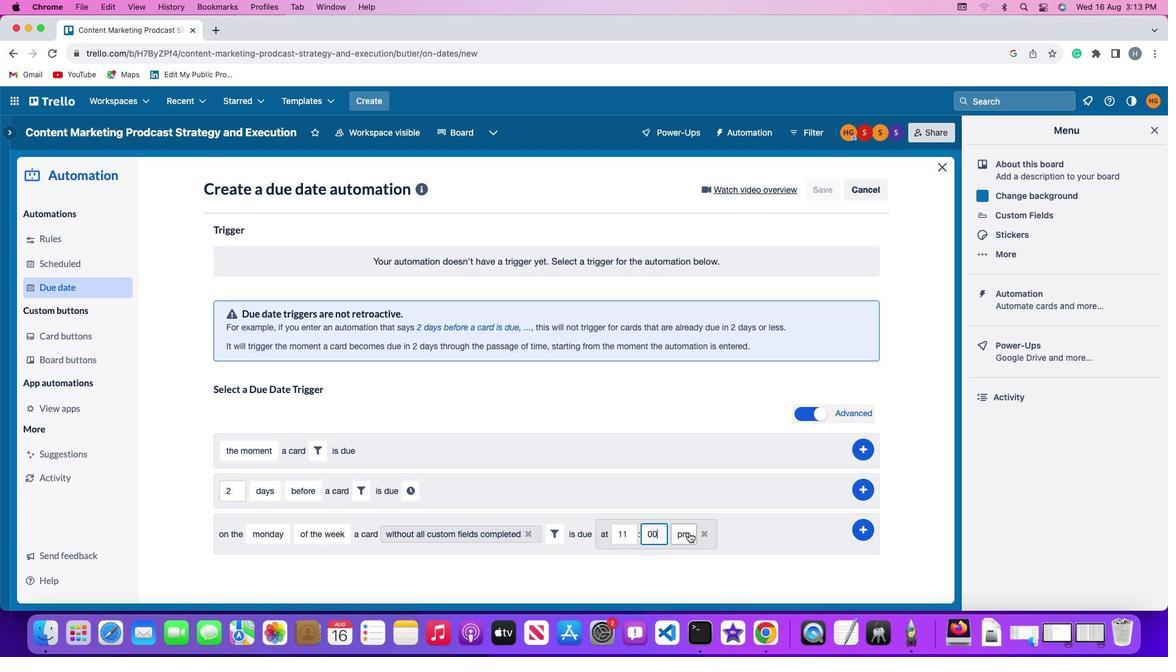 
Action: Mouse pressed left at (685, 528)
Screenshot: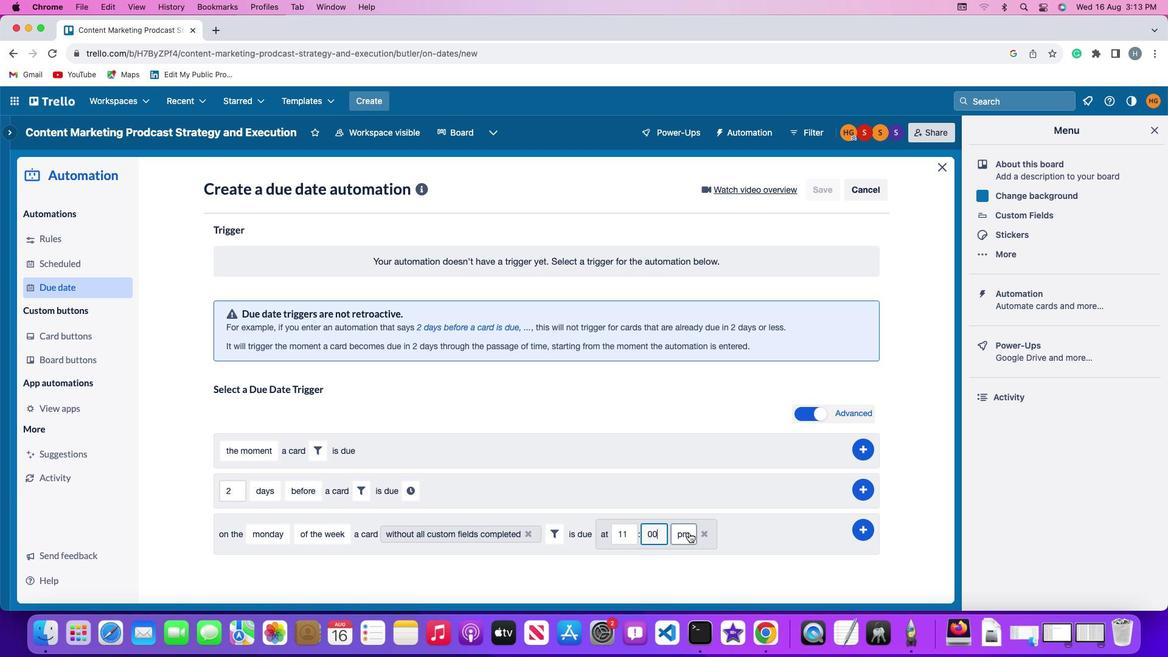 
Action: Mouse moved to (680, 550)
Screenshot: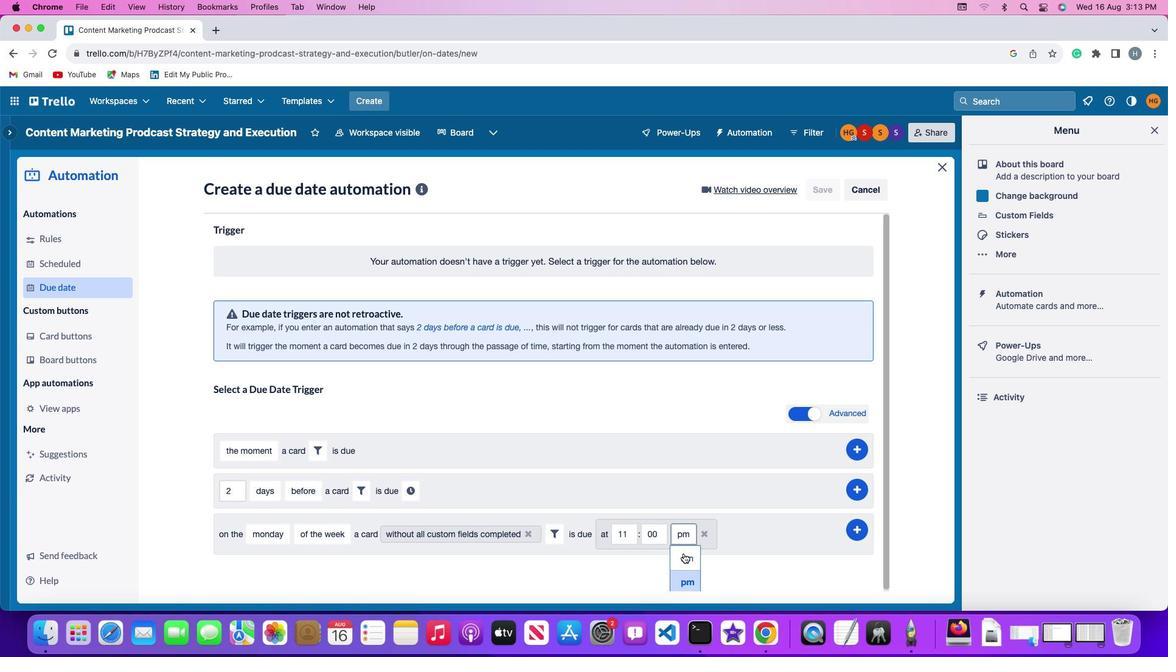 
Action: Mouse pressed left at (680, 550)
Screenshot: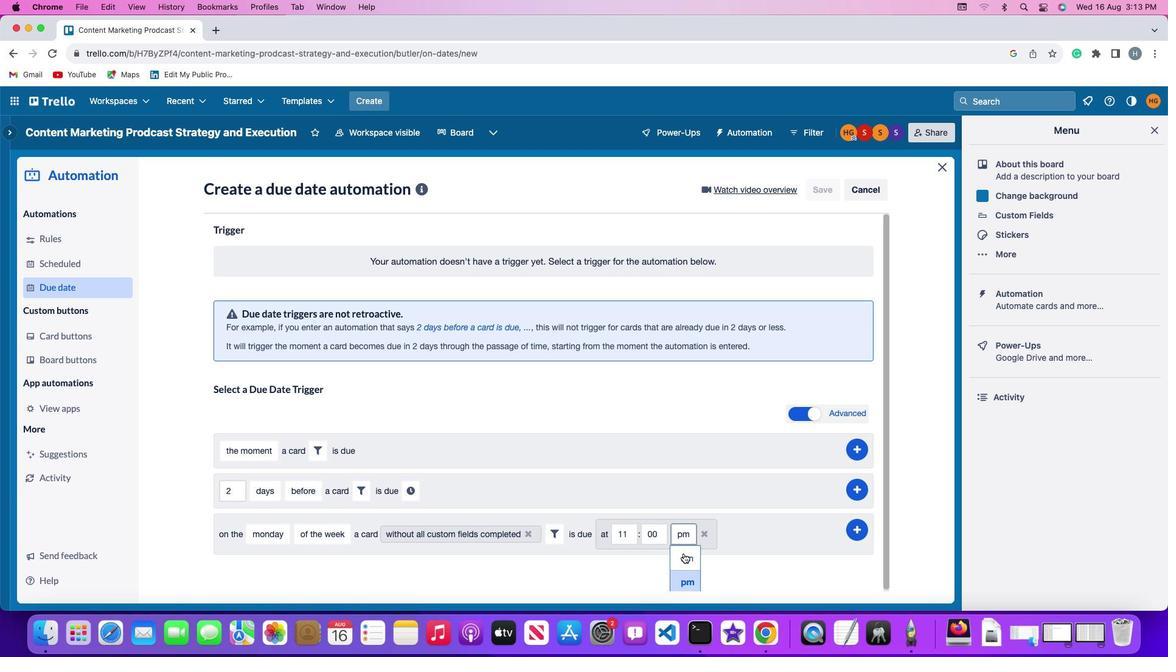 
Action: Mouse moved to (857, 525)
Screenshot: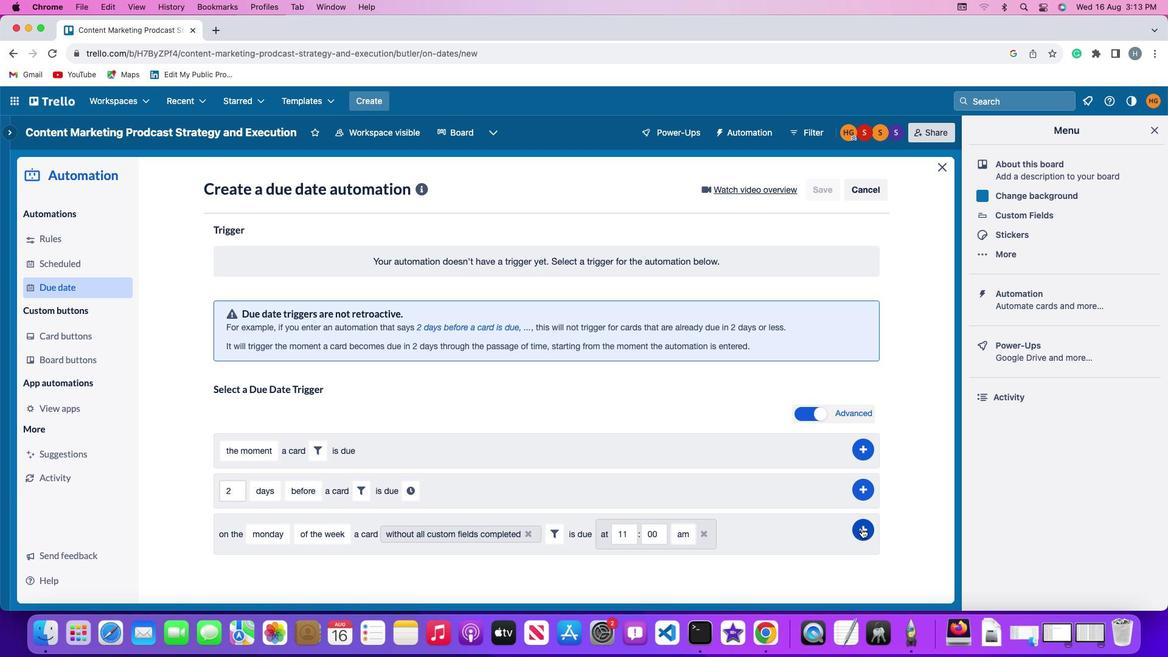 
Action: Mouse pressed left at (857, 525)
Screenshot: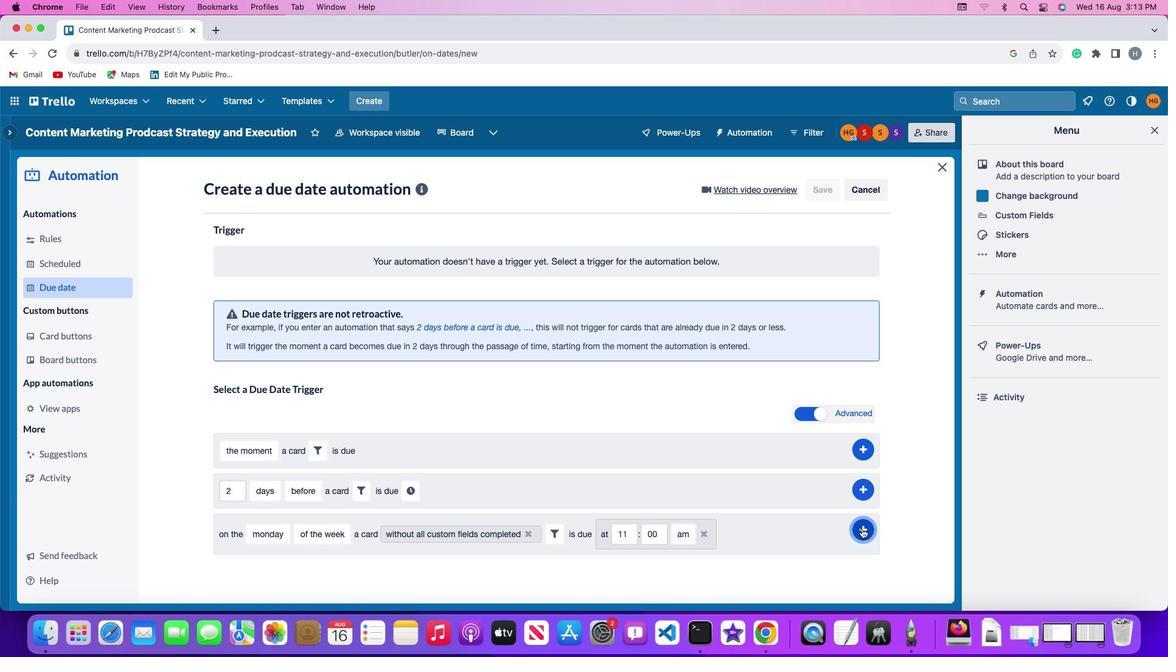 
Action: Mouse moved to (907, 439)
Screenshot: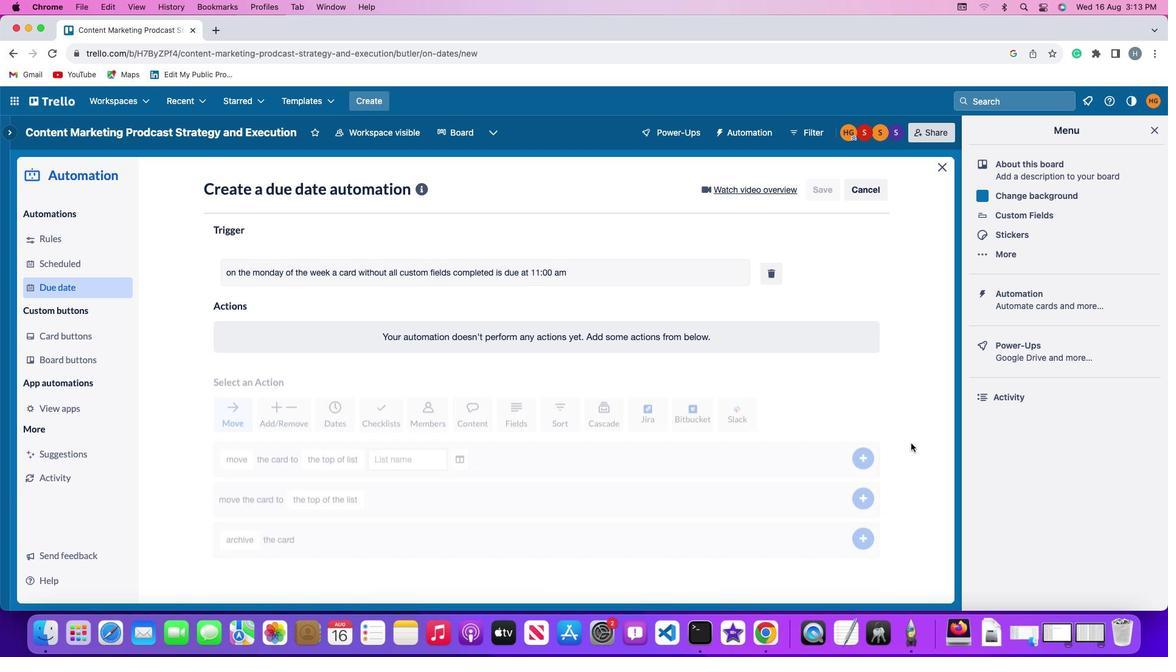 
